 Task: Explore Airbnb accommodation in Préveza, Greece from 12th December, 2023 to 16th December, 2023 for 8 adults. Place can be private room with 8 bedrooms having 8 beds and 8 bathrooms. Property type can be hotel. Amenities needed are: wifi, TV, free parkinig on premises, gym, breakfast.
Action: Mouse moved to (402, 198)
Screenshot: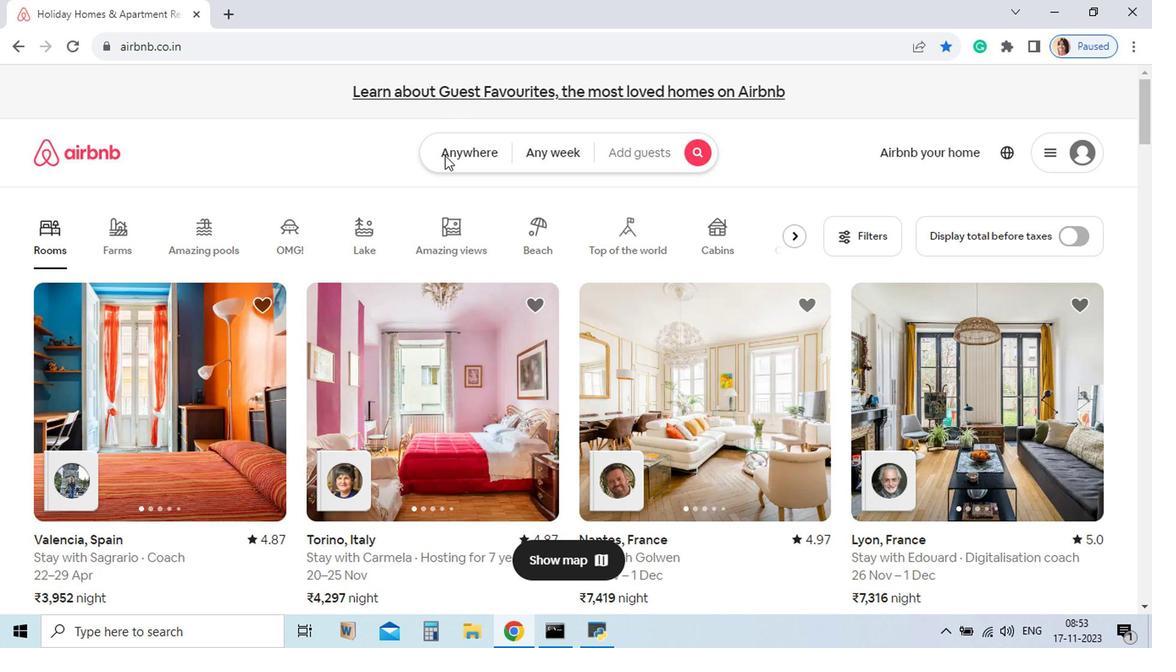 
Action: Mouse pressed left at (402, 198)
Screenshot: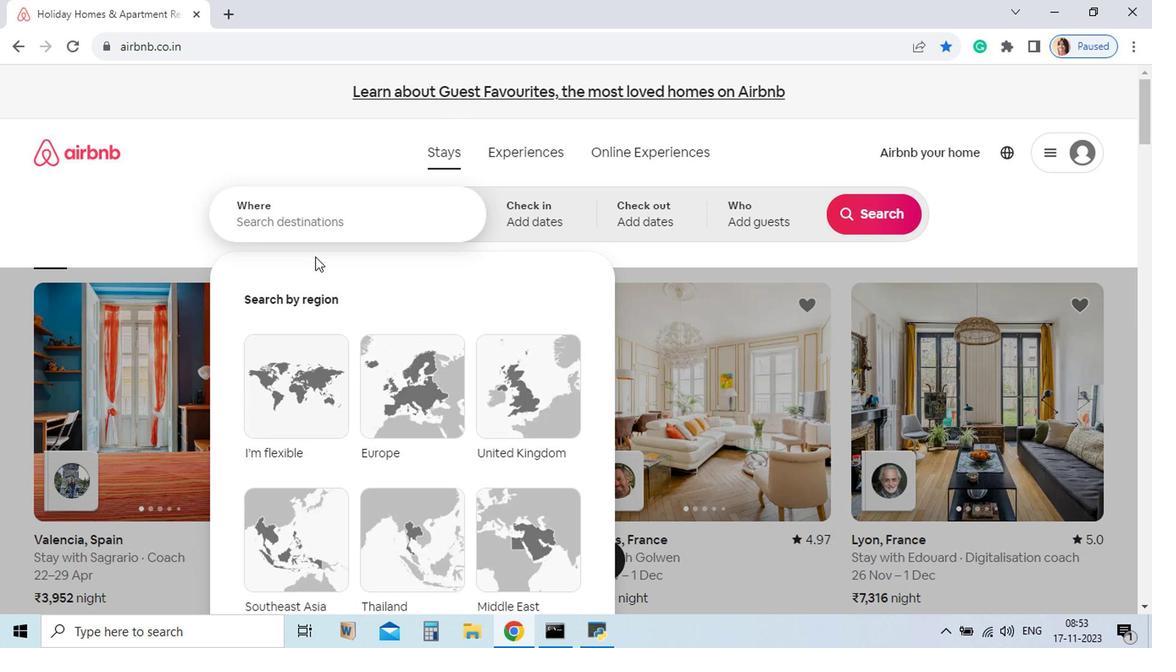
Action: Mouse moved to (273, 244)
Screenshot: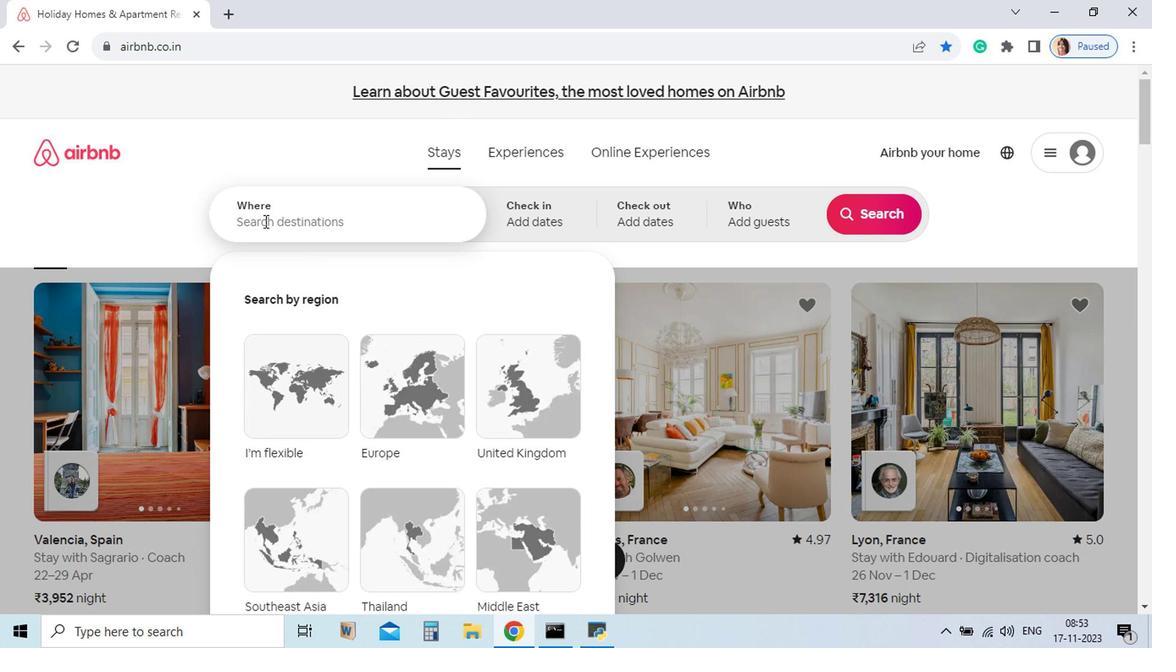 
Action: Mouse pressed left at (273, 244)
Screenshot: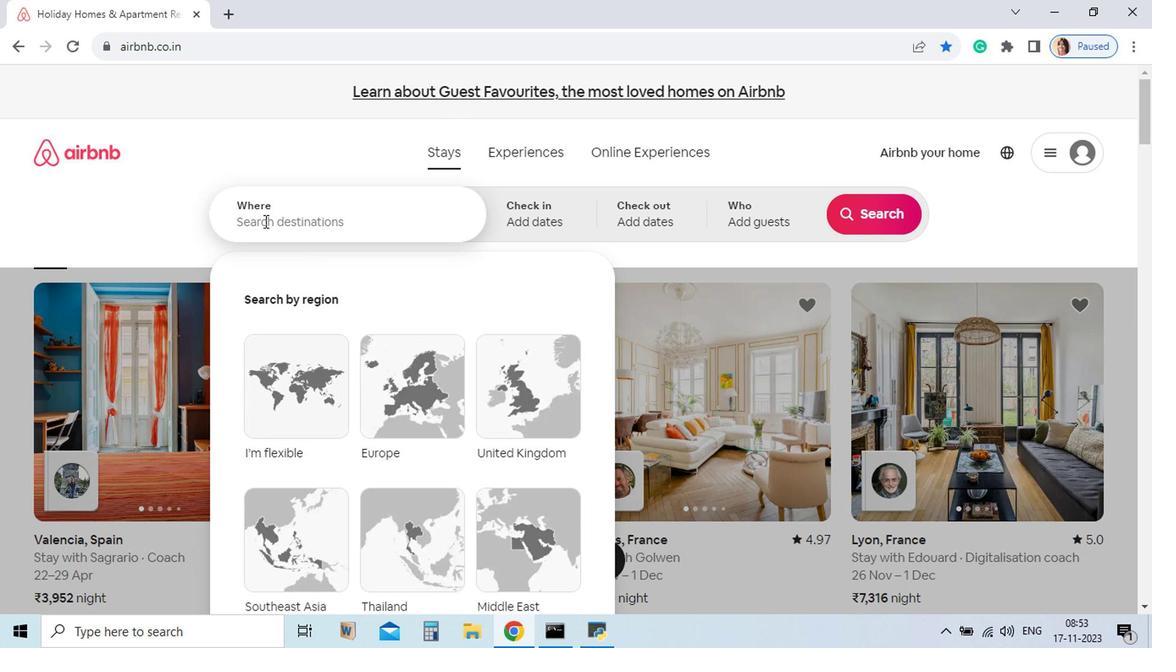 
Action: Mouse moved to (274, 244)
Screenshot: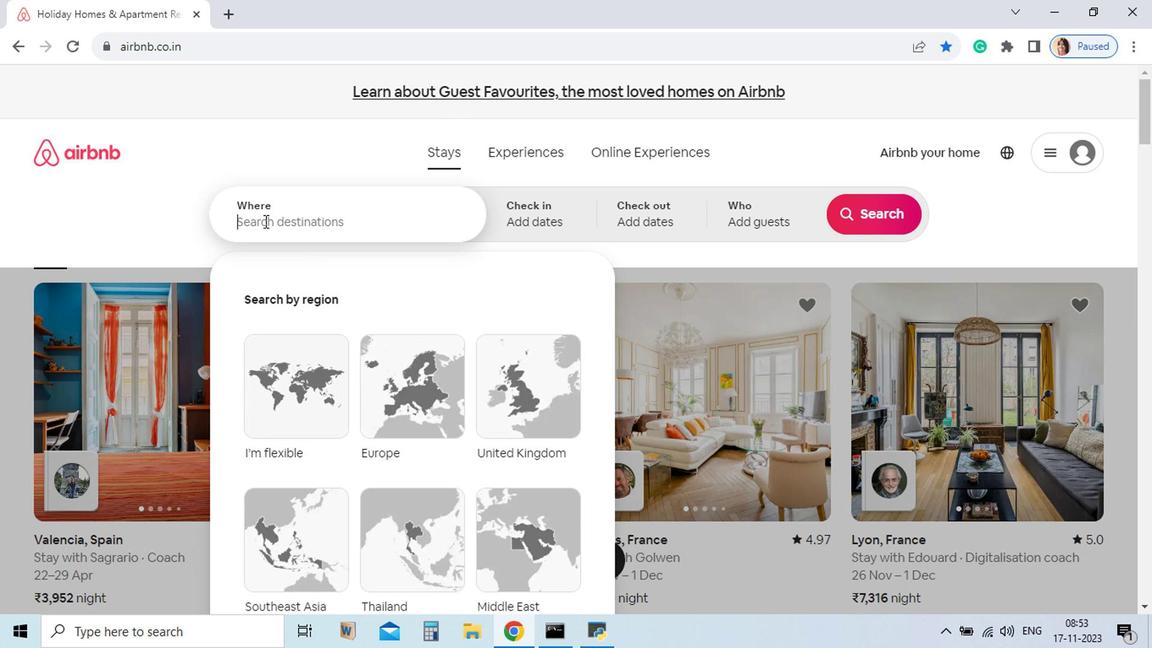 
Action: Key pressed <Key.shift_r>Preveza,<Key.space><Key.shift>Gree
Screenshot: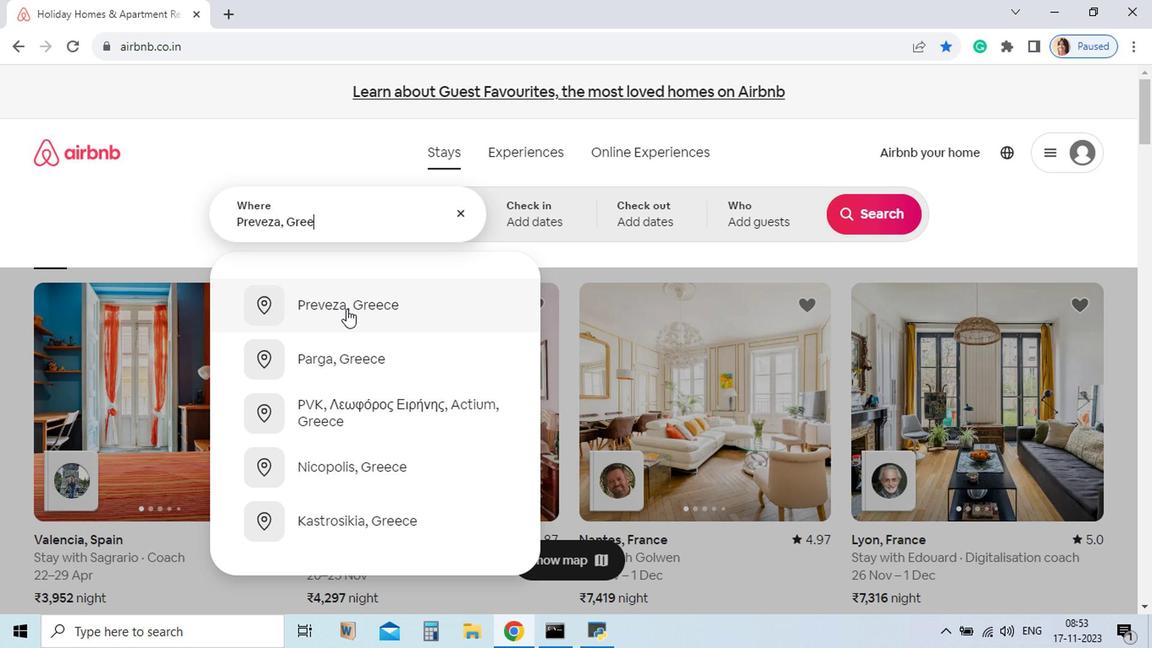 
Action: Mouse moved to (333, 307)
Screenshot: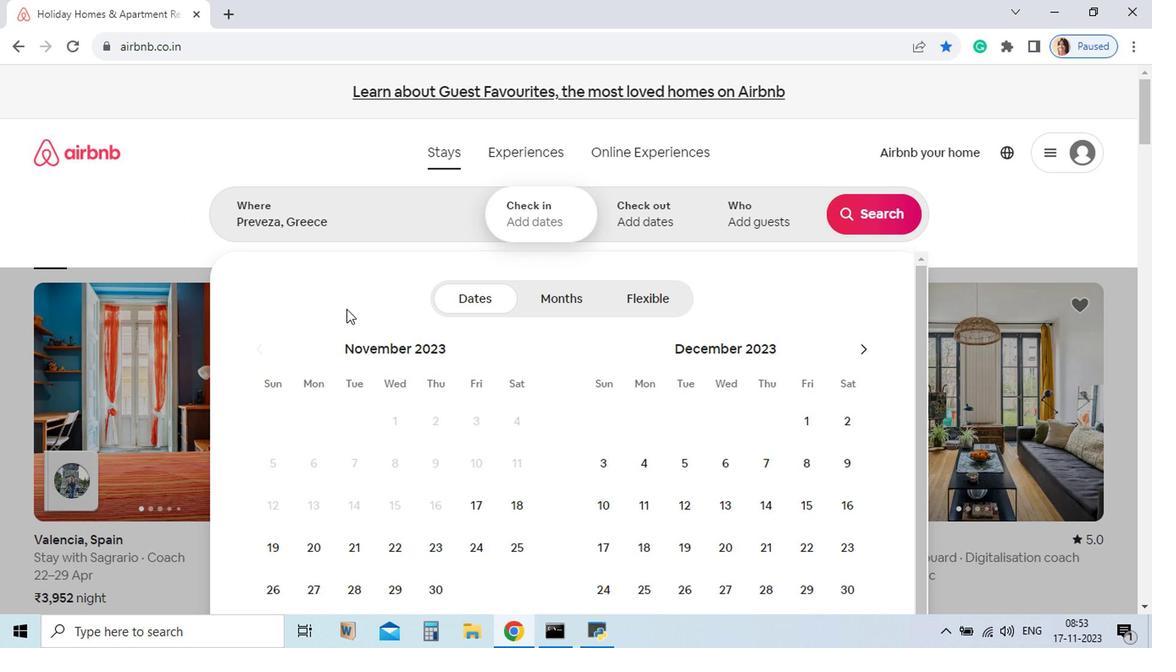 
Action: Mouse pressed left at (333, 307)
Screenshot: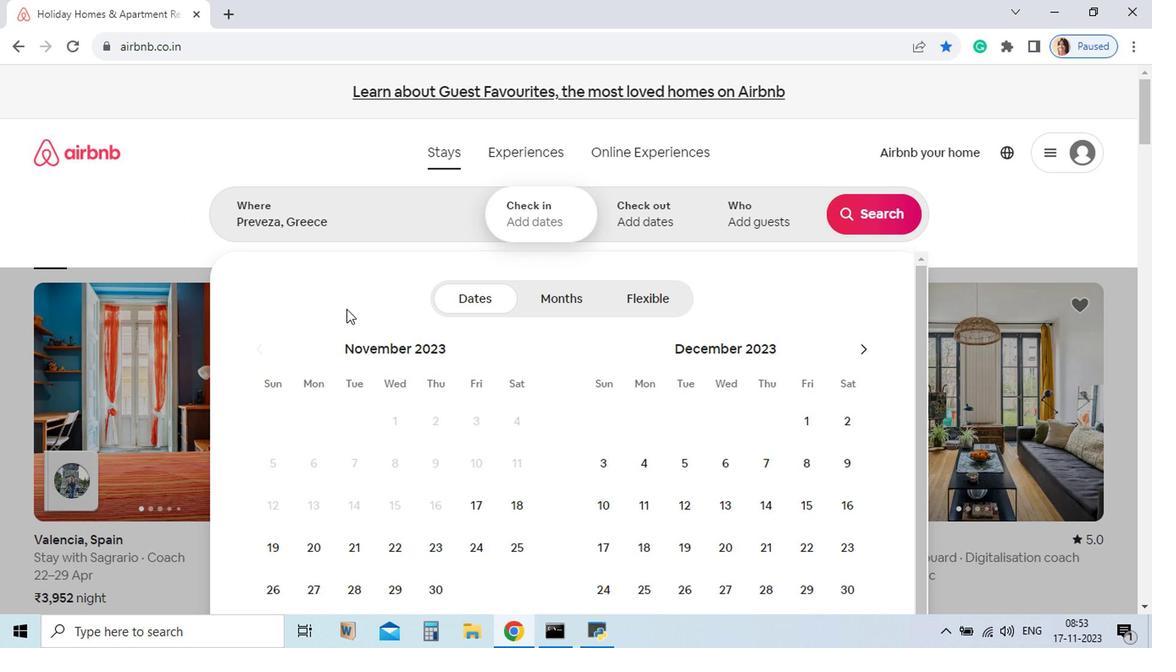 
Action: Mouse moved to (573, 447)
Screenshot: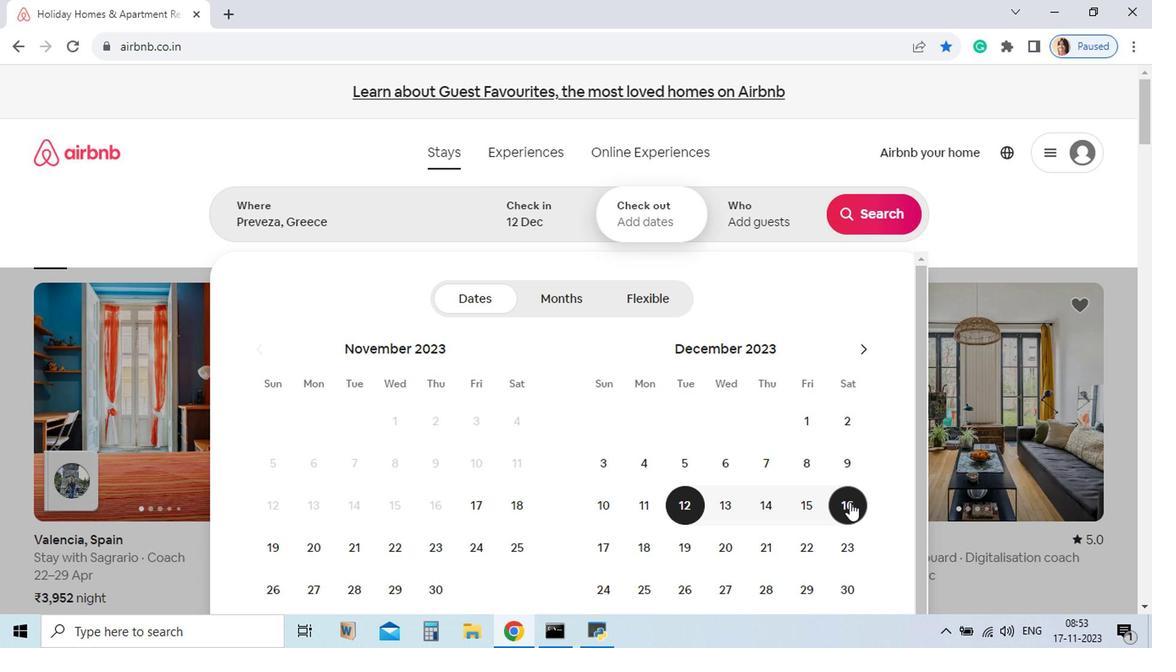 
Action: Mouse pressed left at (573, 447)
Screenshot: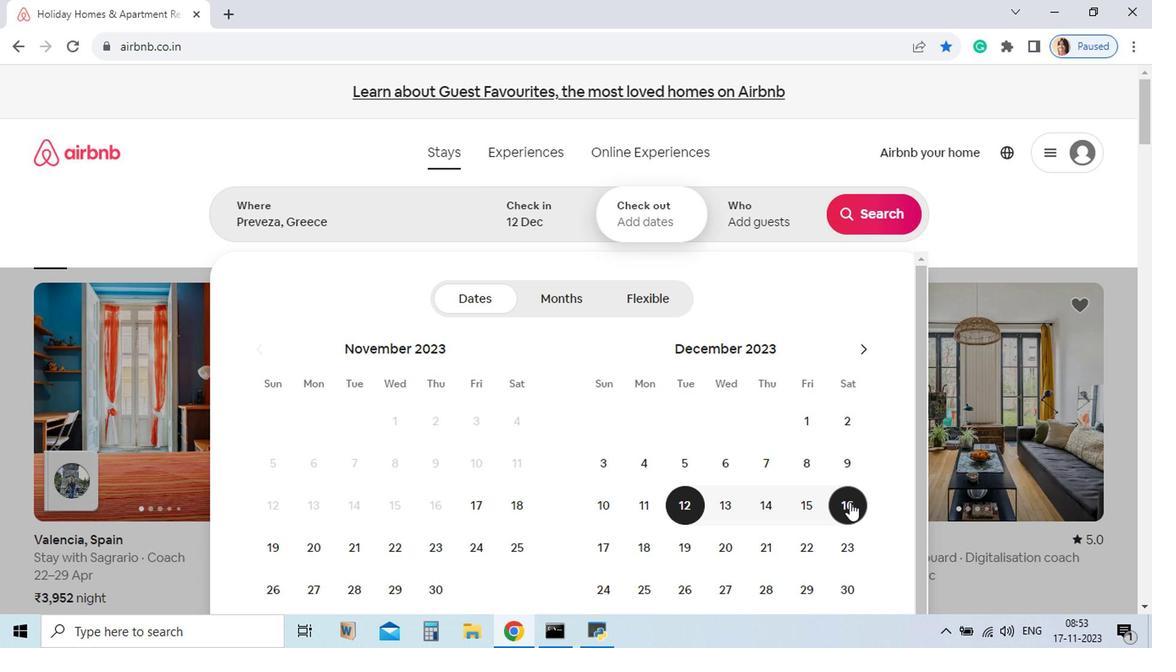 
Action: Mouse moved to (689, 444)
Screenshot: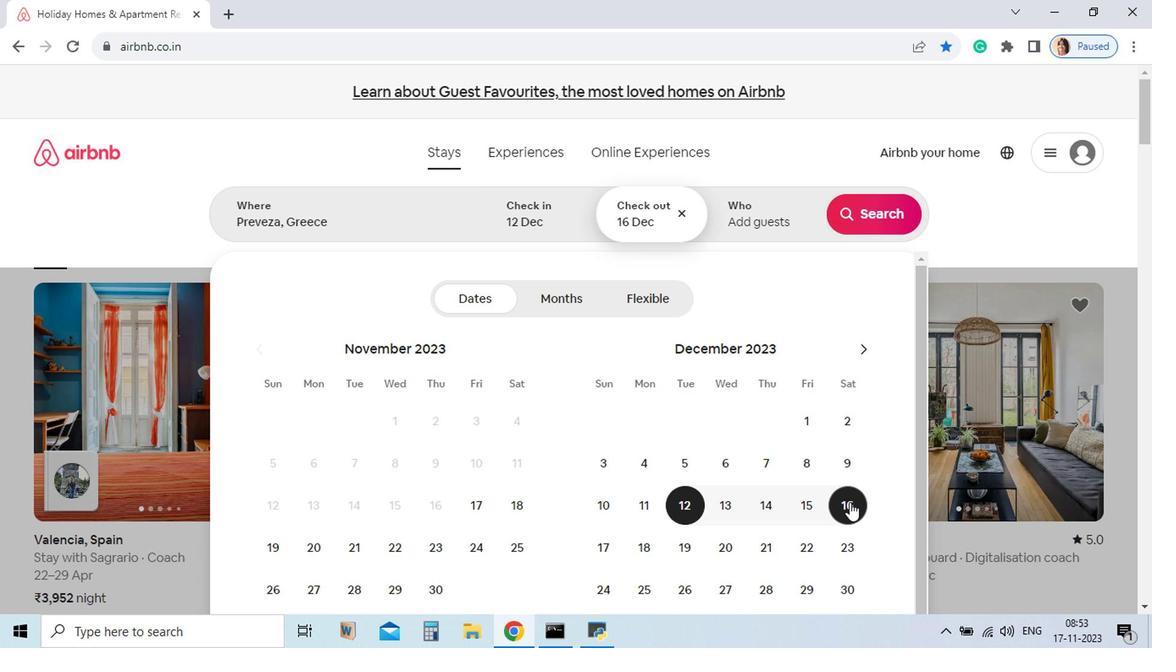 
Action: Mouse pressed left at (689, 444)
Screenshot: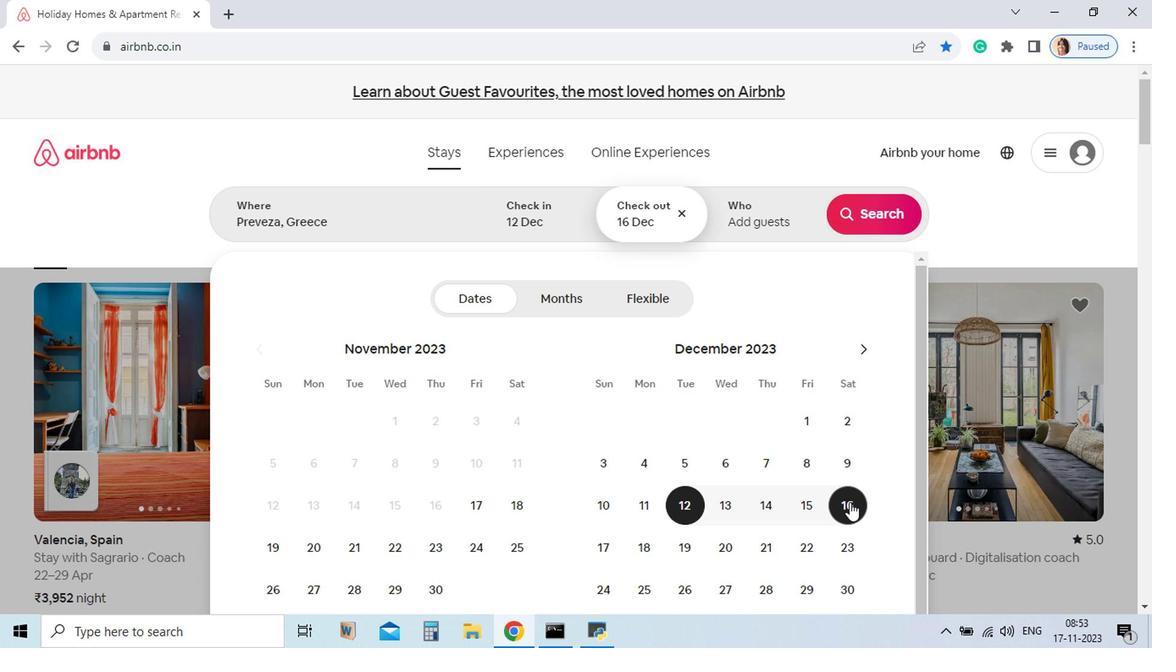 
Action: Mouse moved to (628, 245)
Screenshot: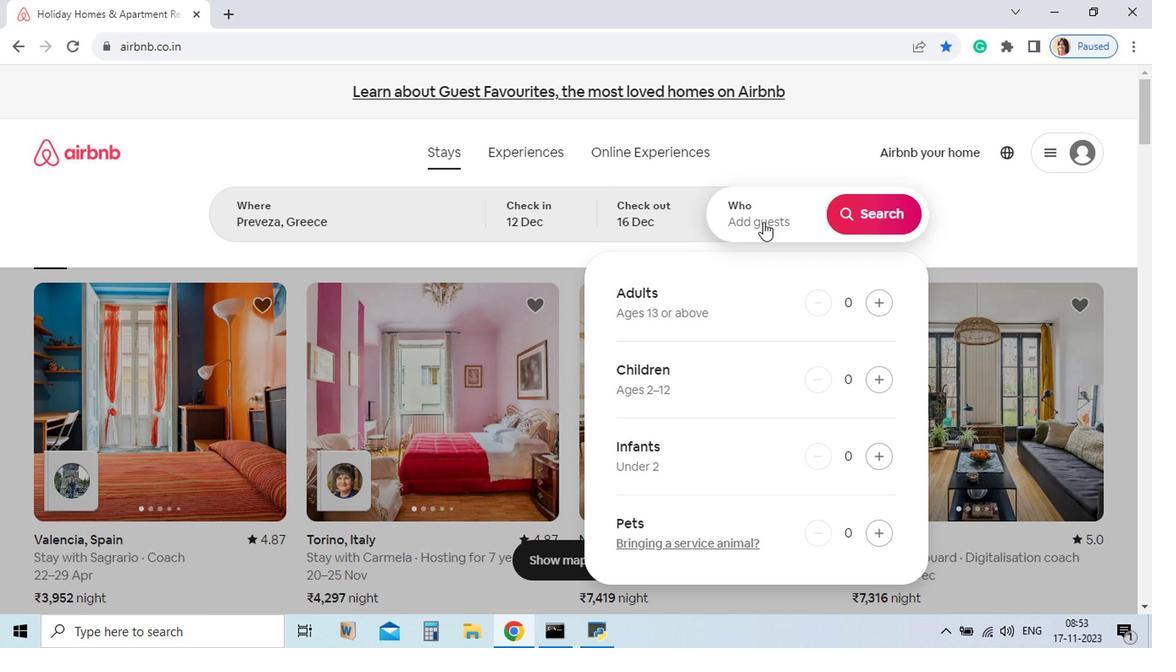 
Action: Mouse pressed left at (628, 245)
Screenshot: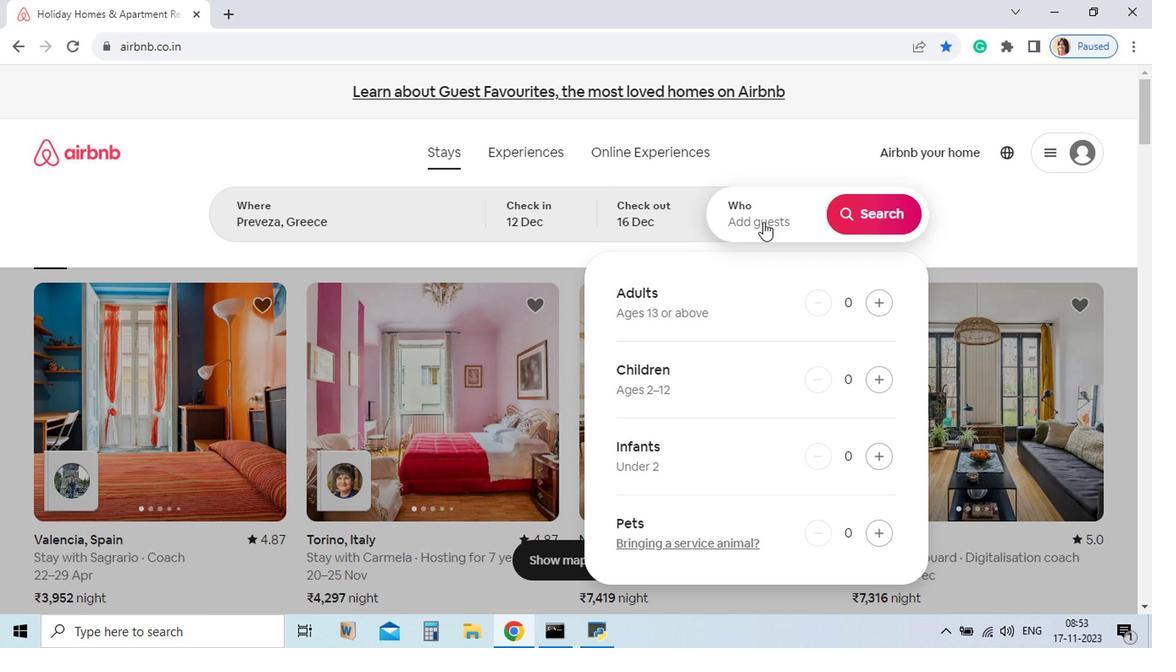 
Action: Mouse moved to (712, 301)
Screenshot: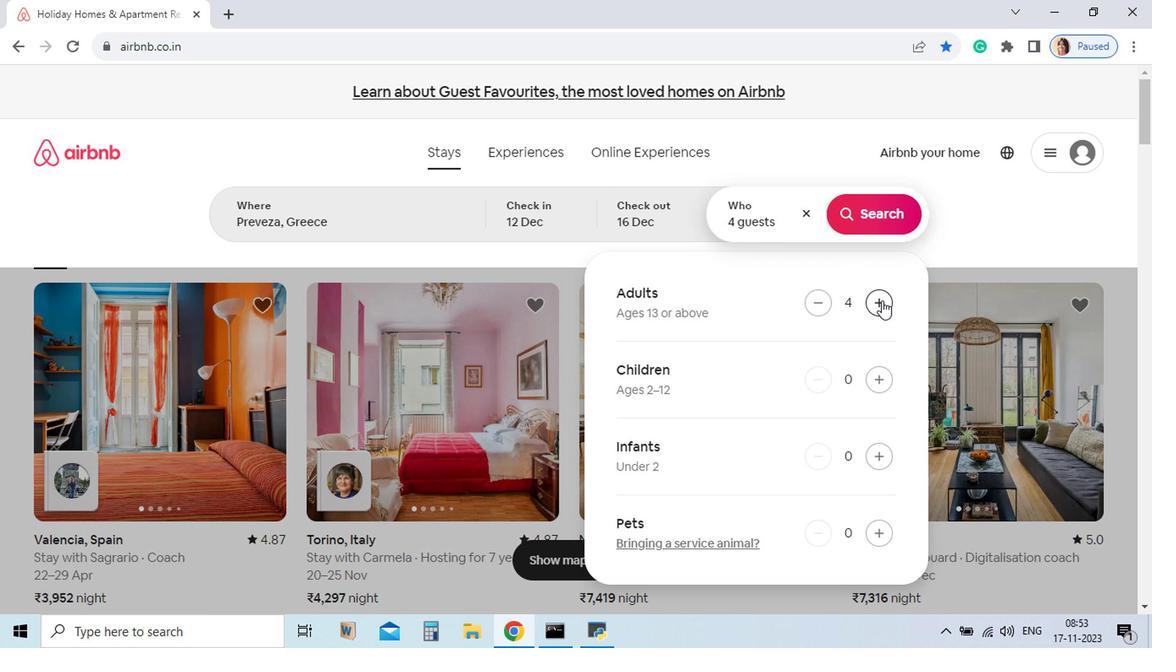 
Action: Mouse pressed left at (712, 301)
Screenshot: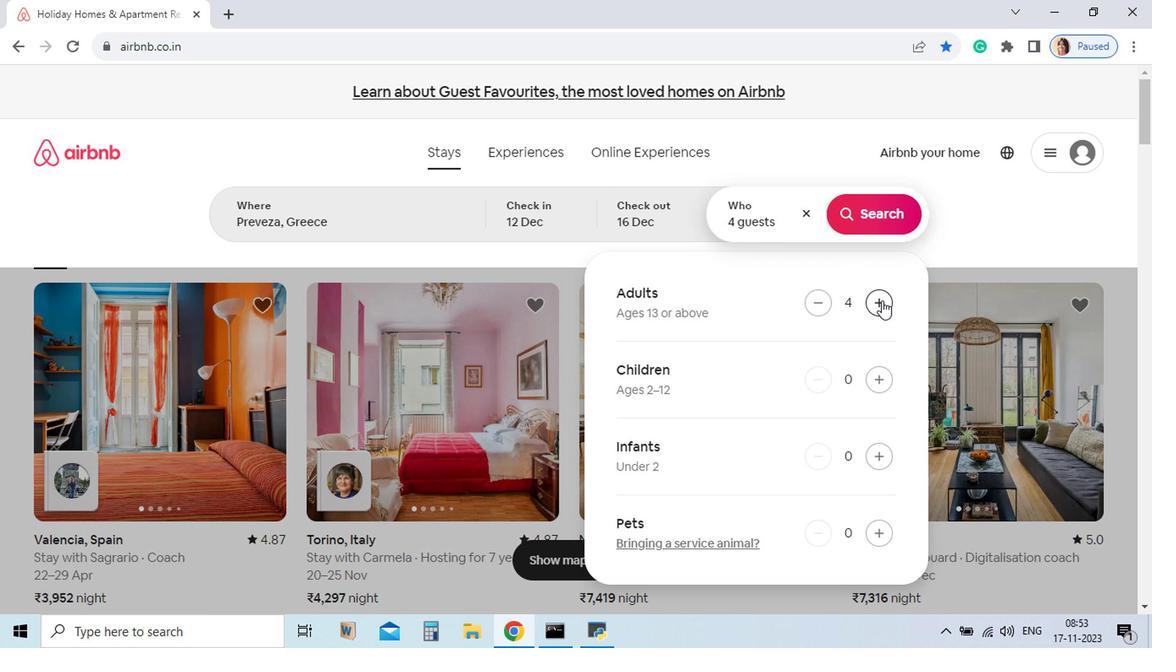
Action: Mouse pressed left at (712, 301)
Screenshot: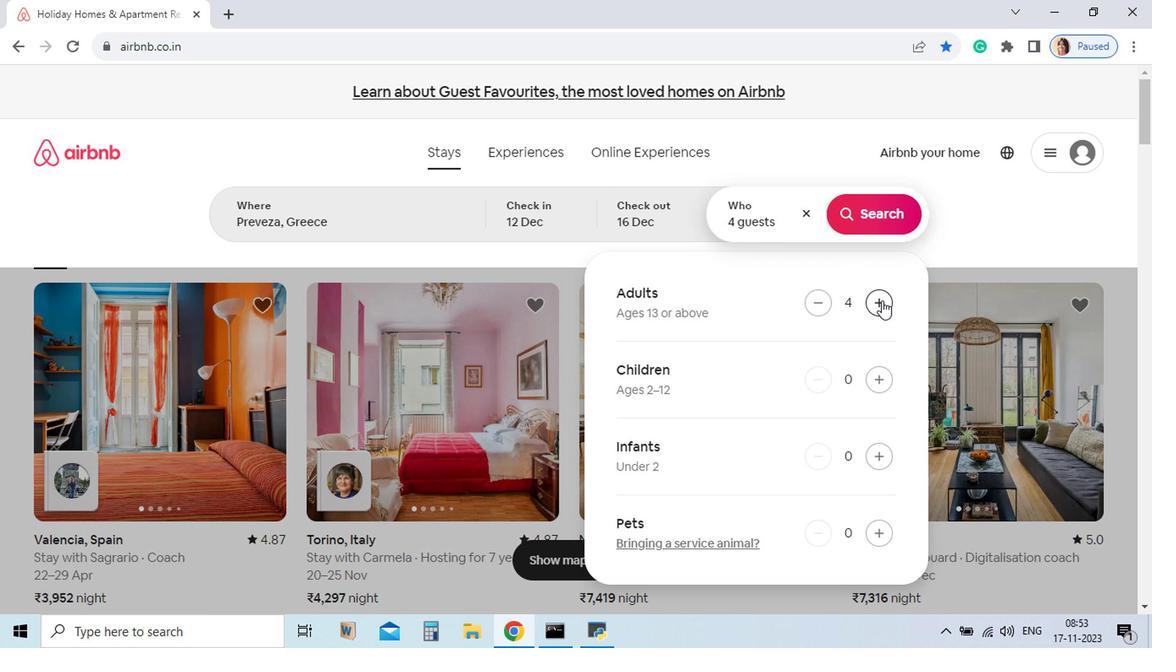 
Action: Mouse pressed left at (712, 301)
Screenshot: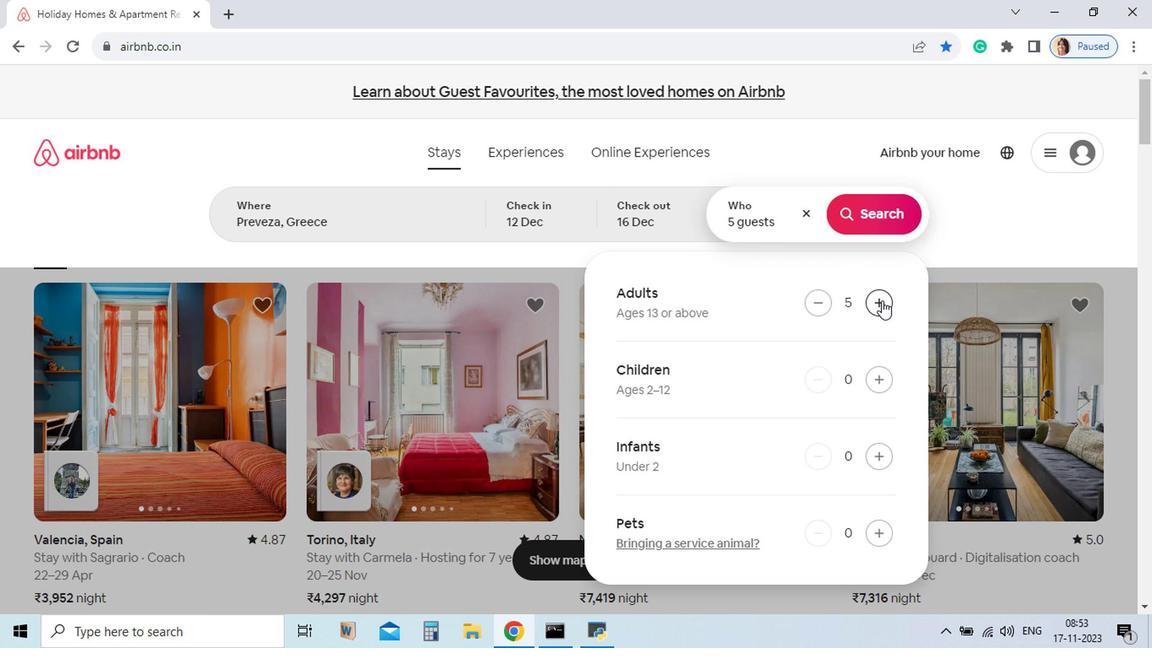 
Action: Mouse pressed left at (712, 301)
Screenshot: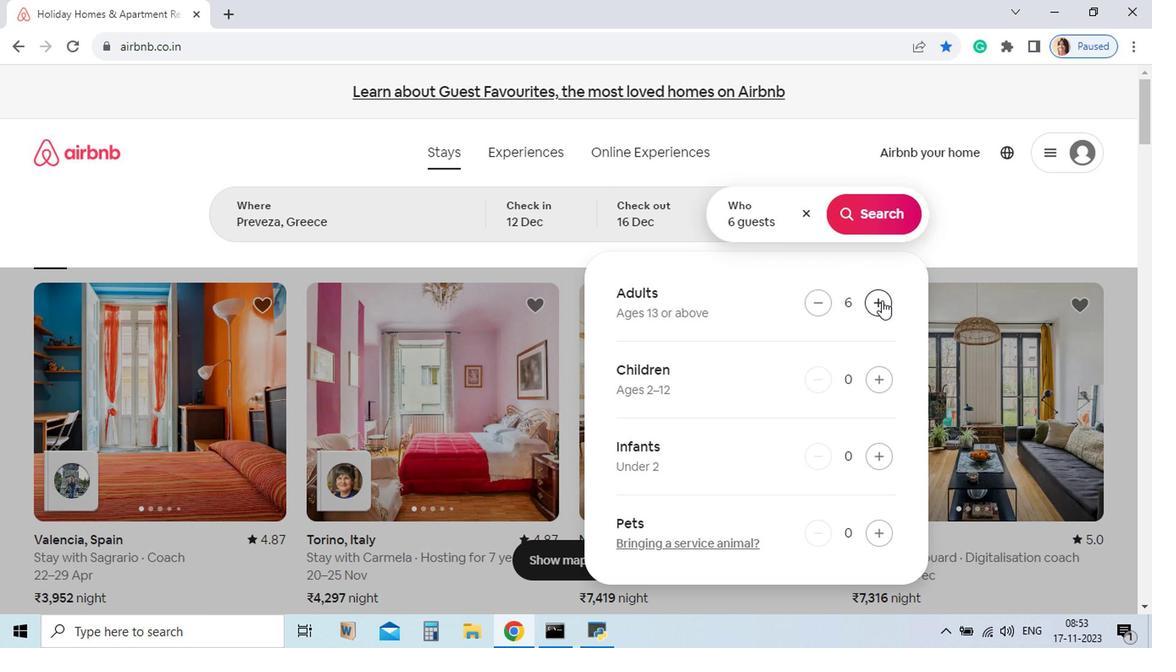 
Action: Mouse pressed left at (712, 301)
Screenshot: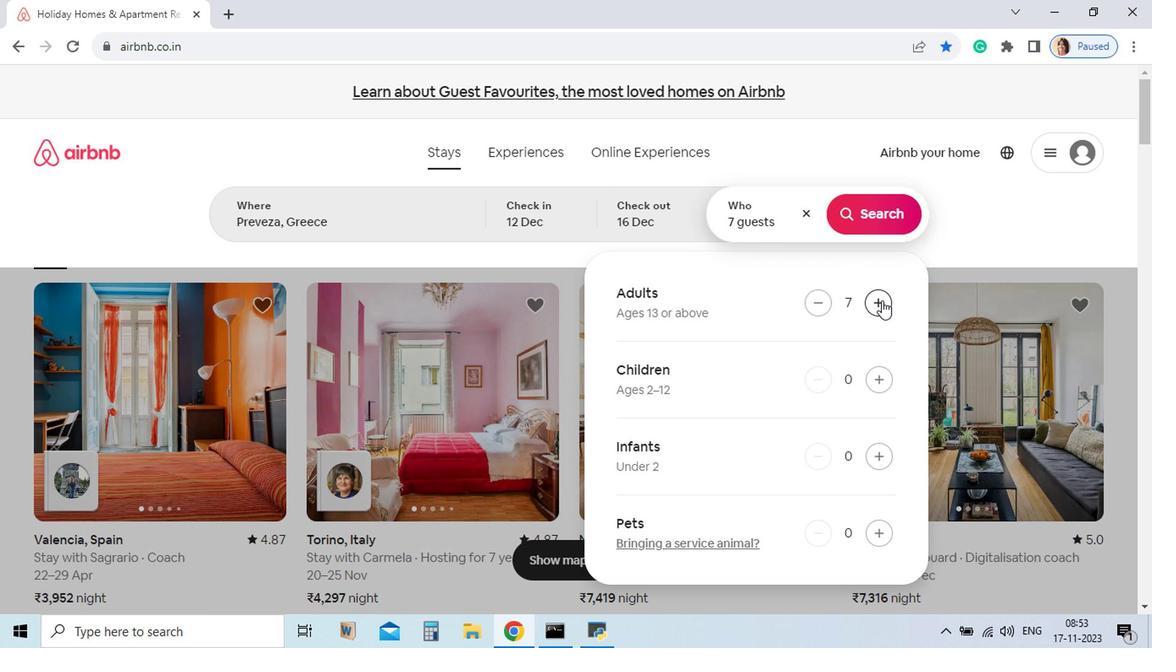 
Action: Mouse pressed left at (712, 301)
Screenshot: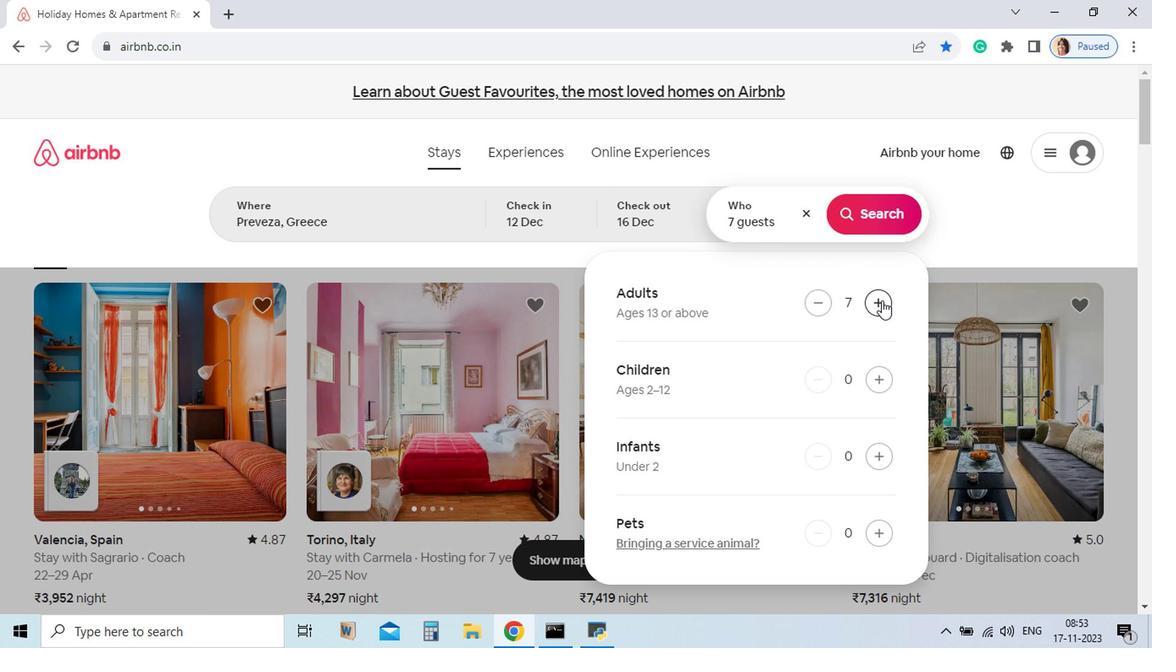 
Action: Mouse pressed left at (712, 301)
Screenshot: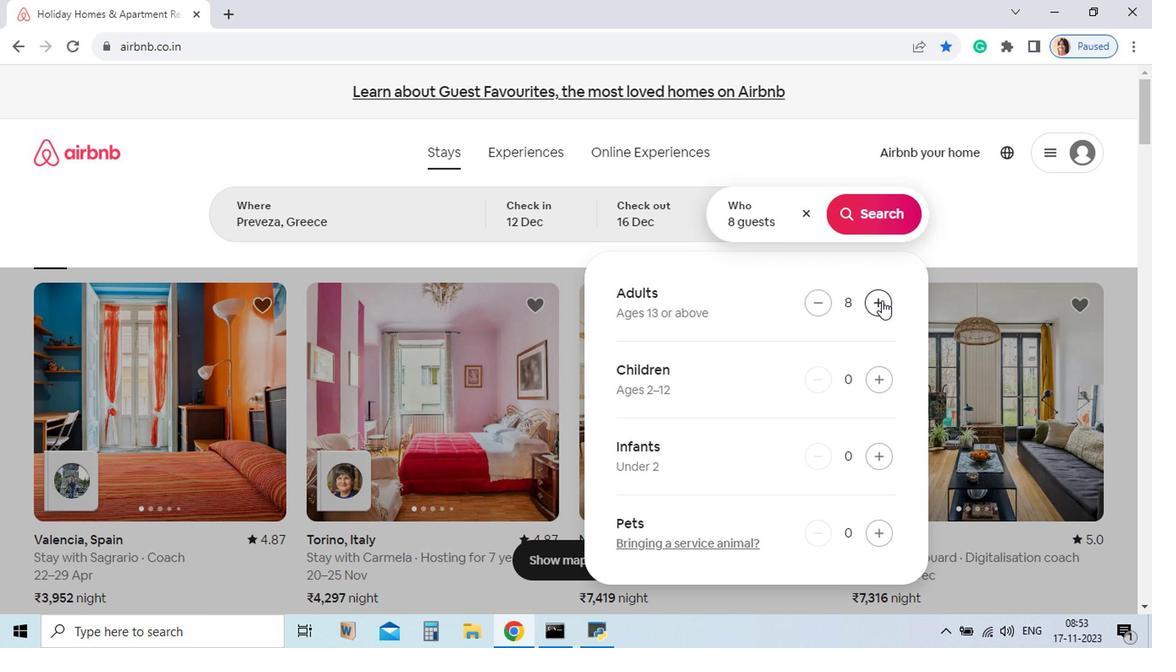 
Action: Mouse pressed left at (712, 301)
Screenshot: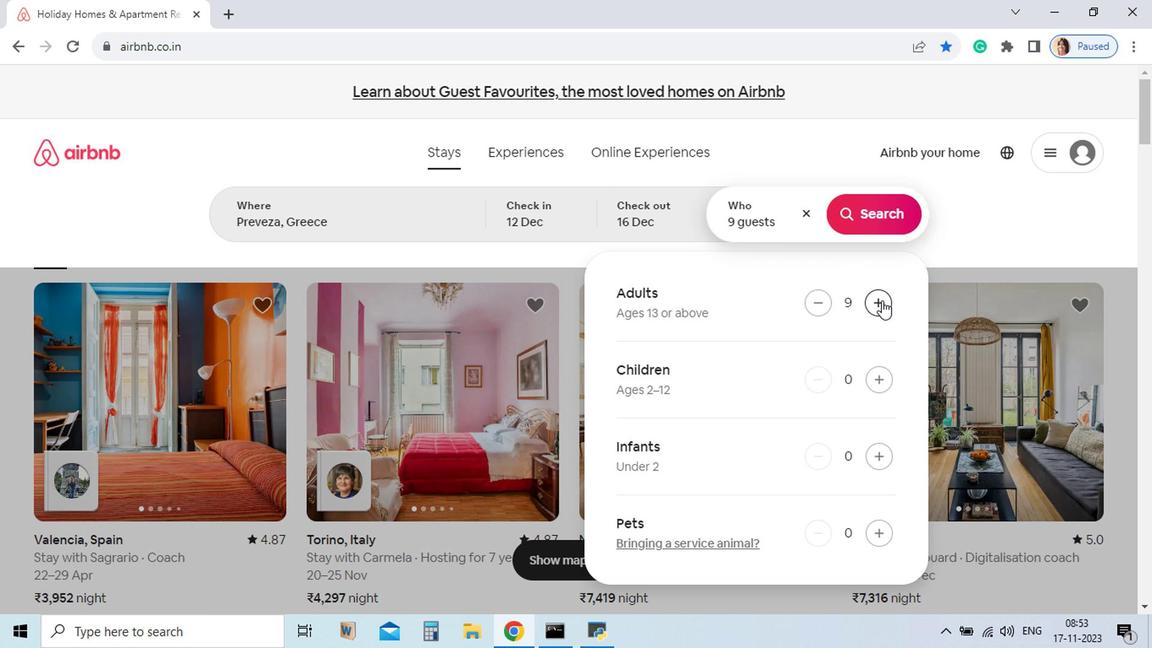 
Action: Mouse pressed left at (712, 301)
Screenshot: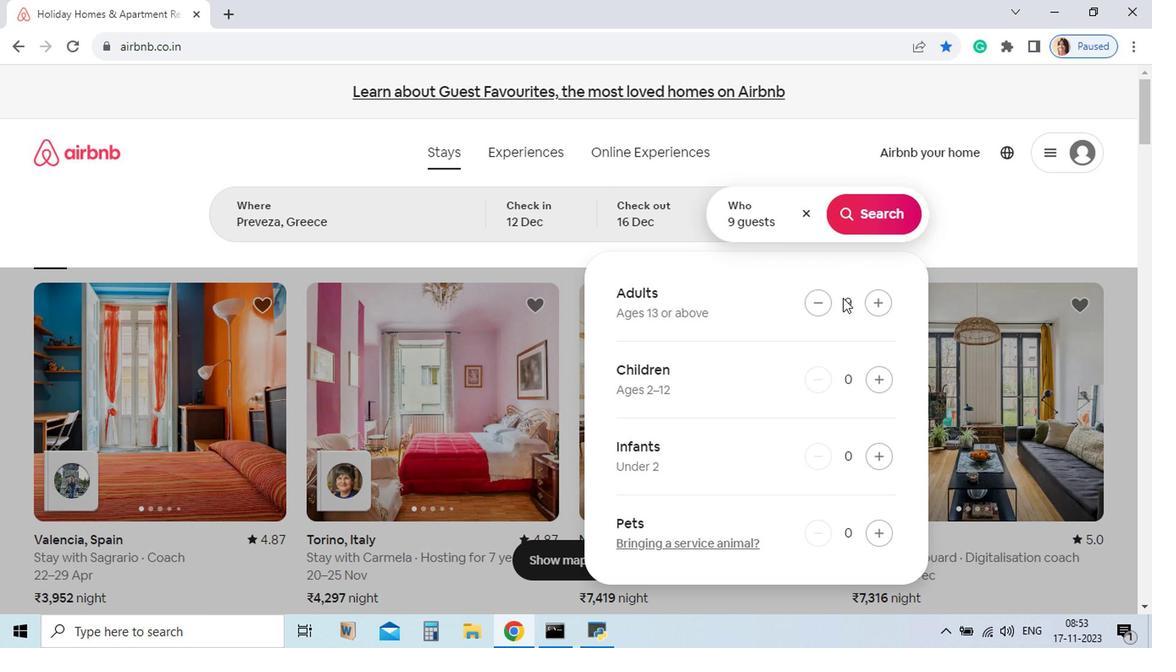 
Action: Mouse moved to (670, 299)
Screenshot: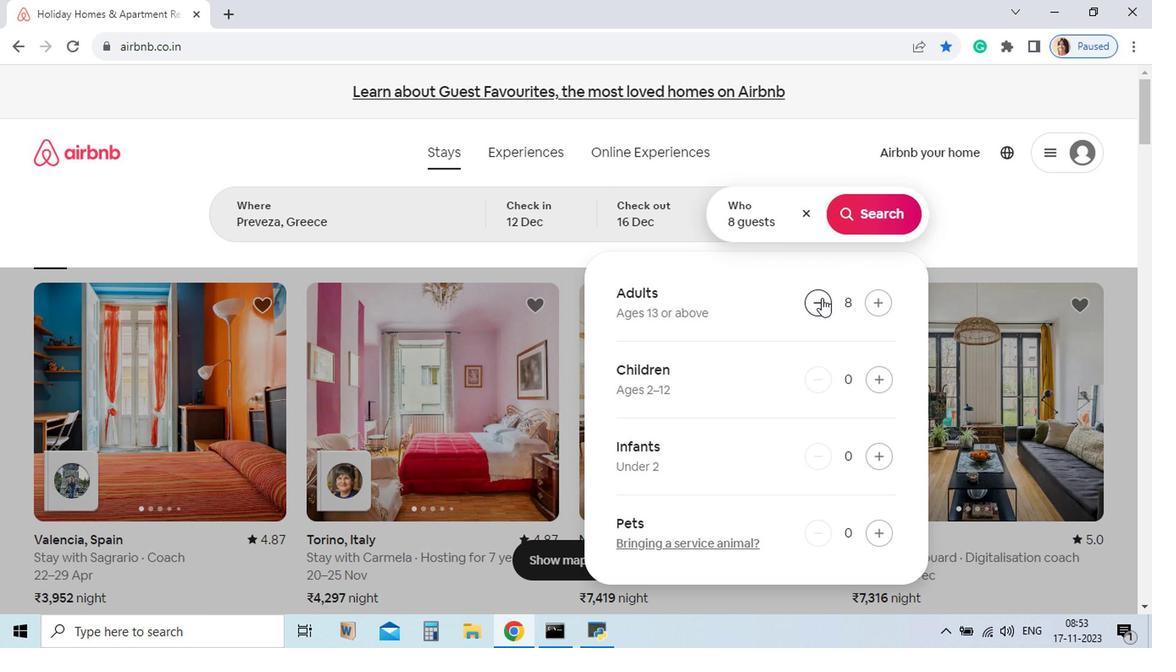 
Action: Mouse pressed left at (670, 299)
Screenshot: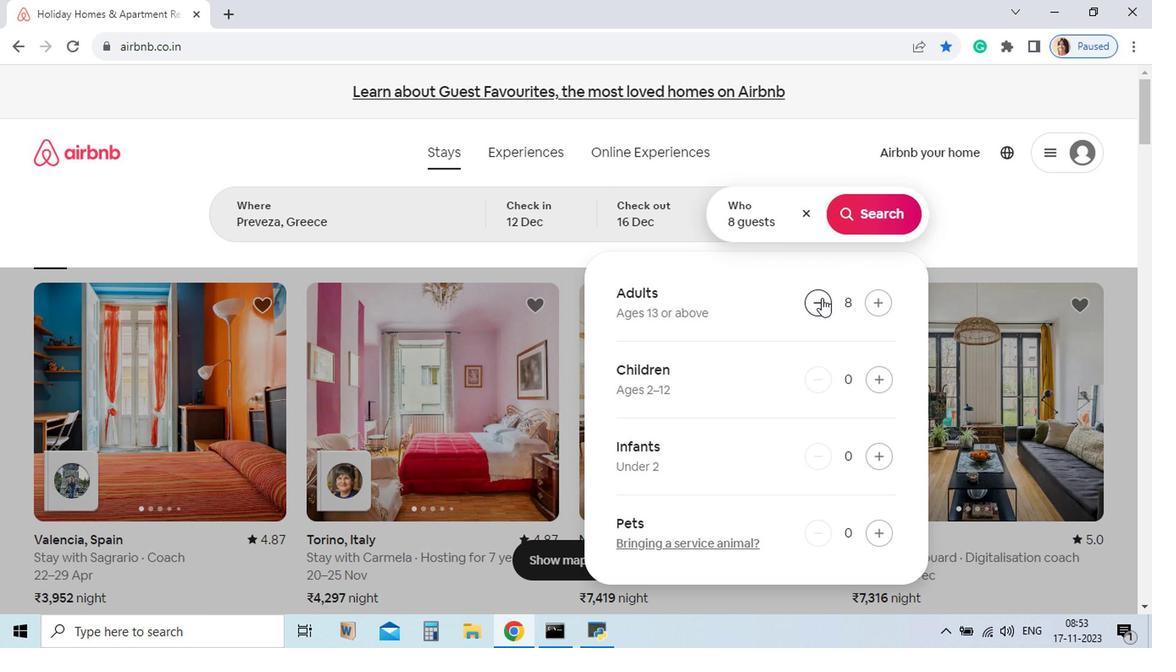 
Action: Mouse moved to (711, 231)
Screenshot: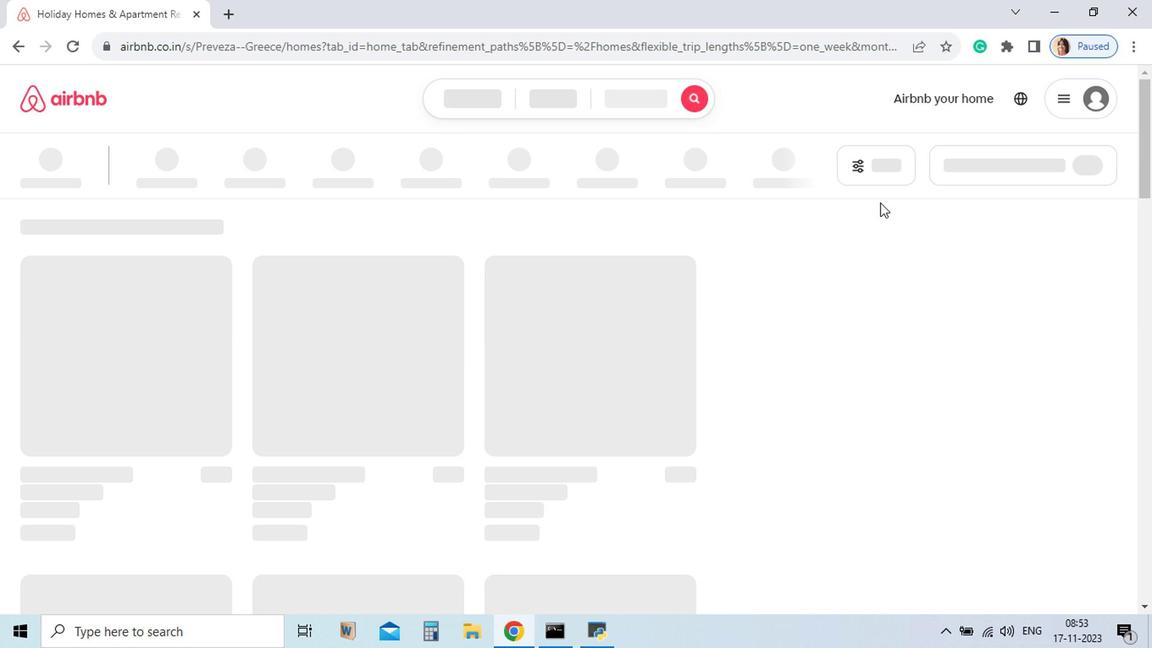 
Action: Mouse pressed left at (711, 231)
Screenshot: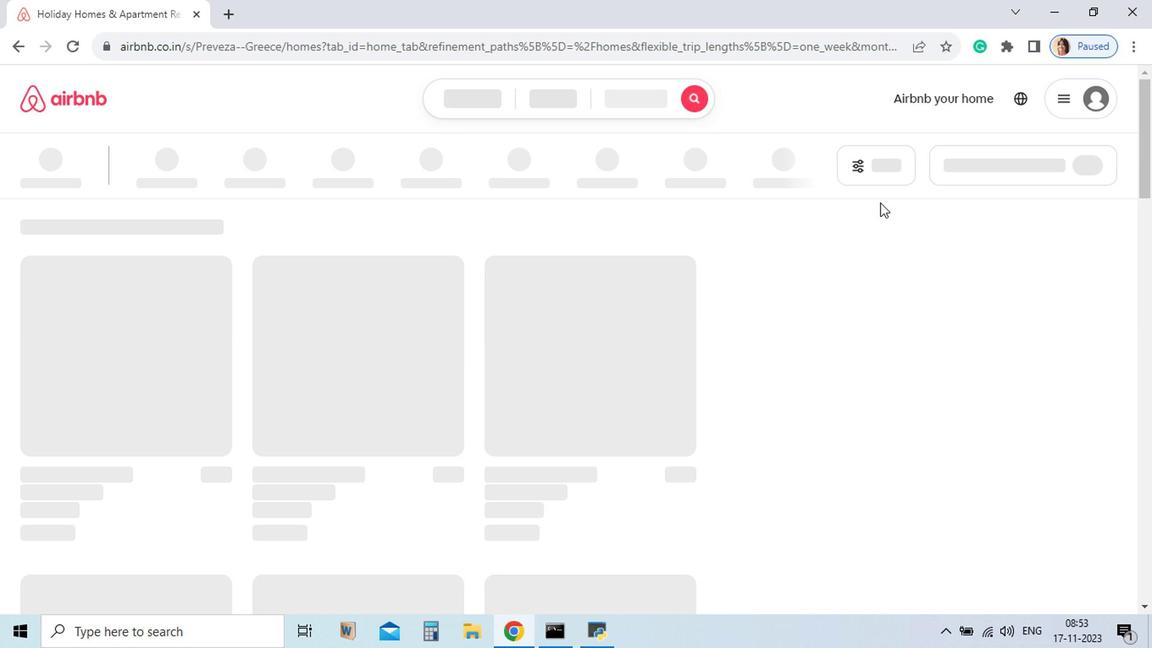 
Action: Mouse moved to (714, 205)
Screenshot: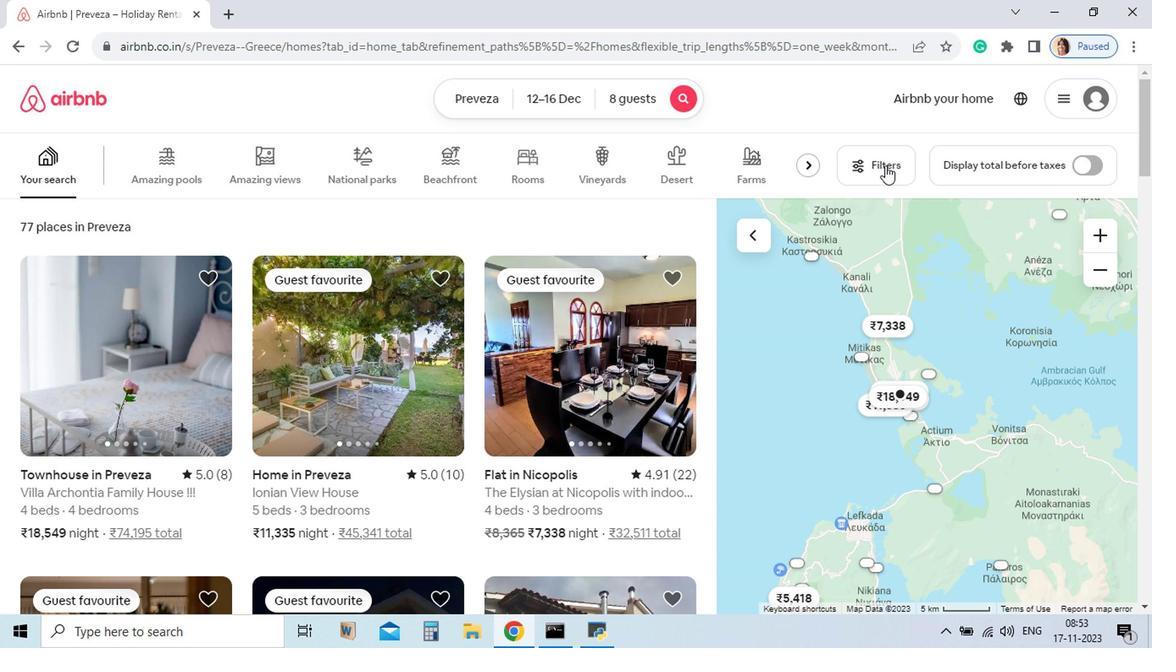 
Action: Mouse pressed left at (714, 205)
Screenshot: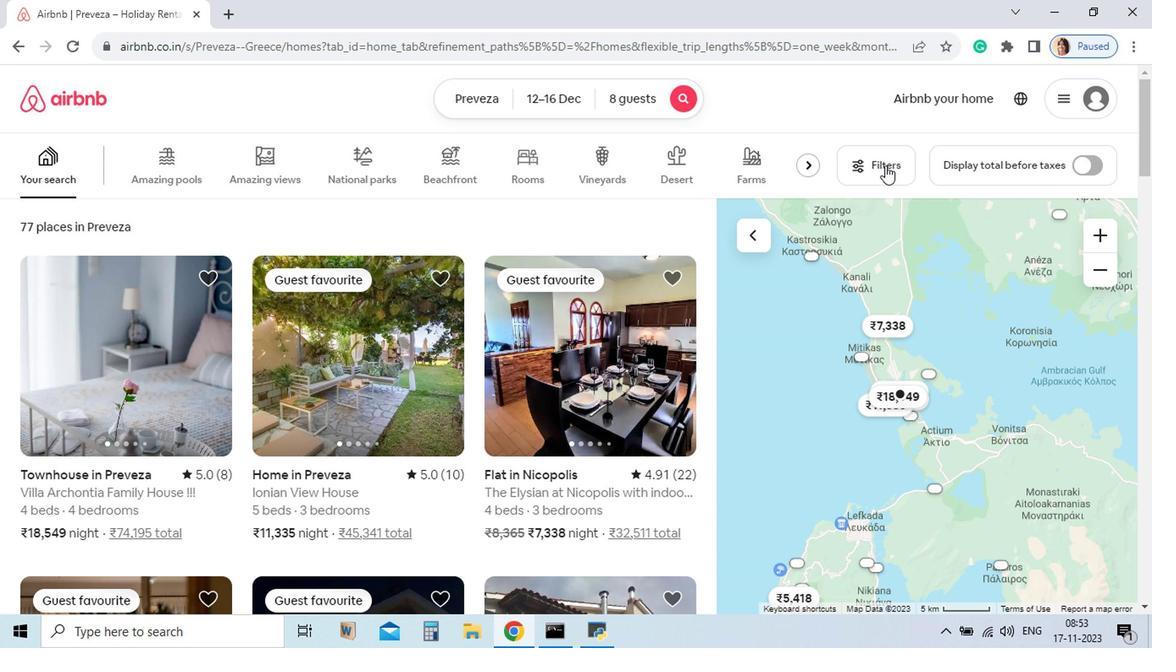 
Action: Mouse moved to (724, 227)
Screenshot: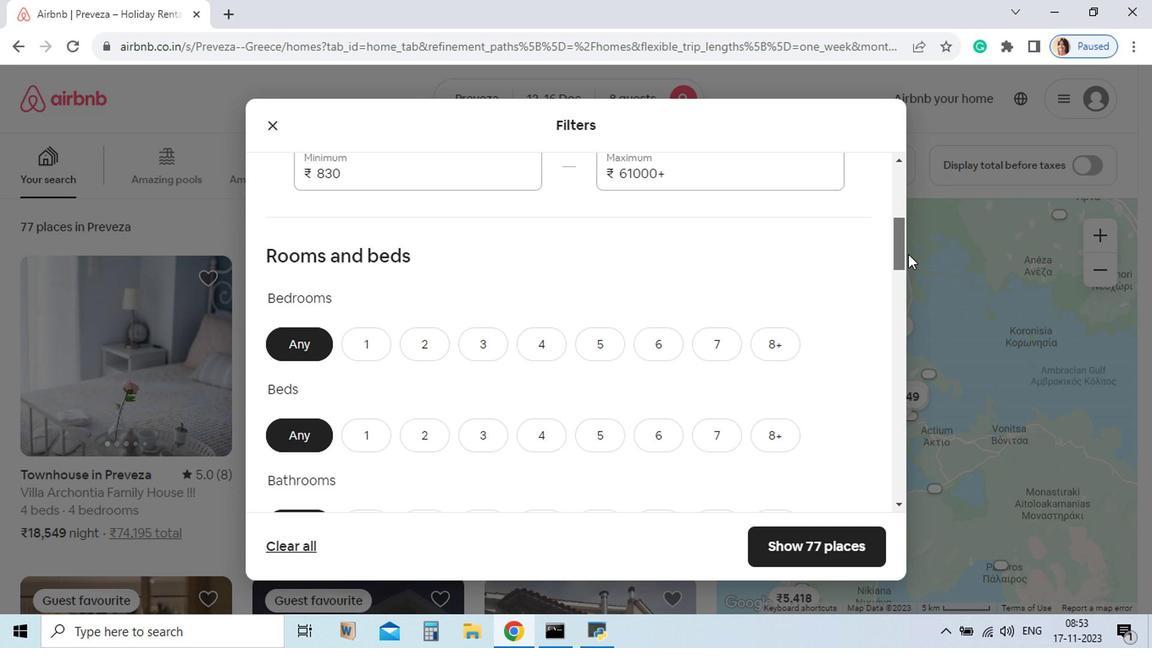 
Action: Mouse pressed left at (724, 227)
Screenshot: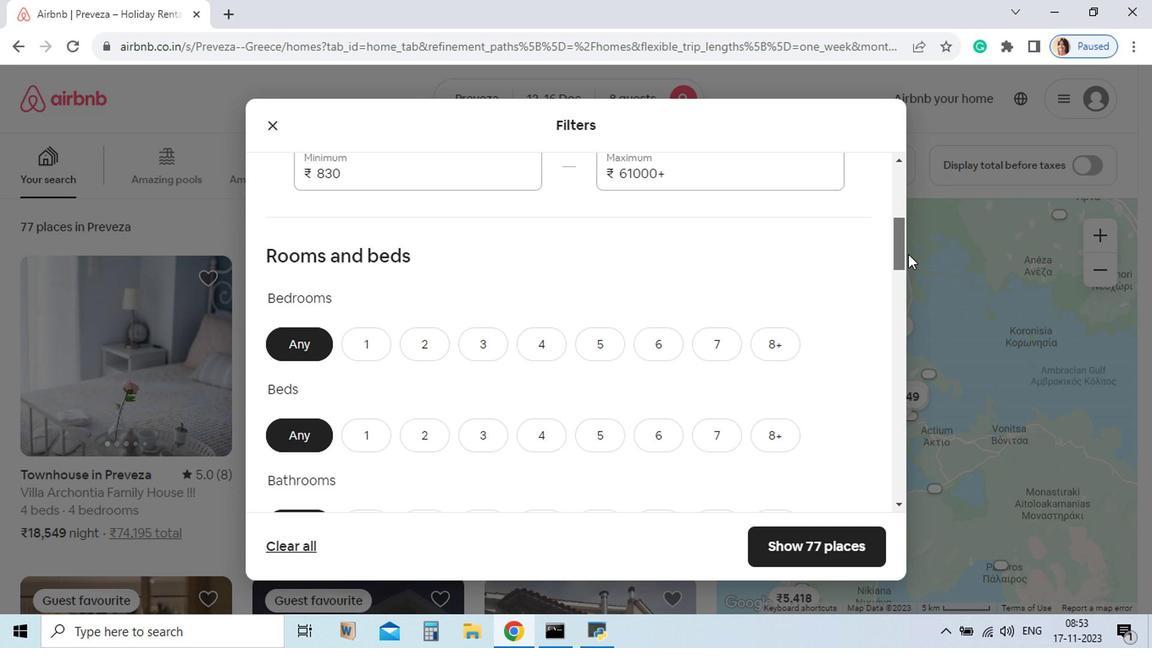 
Action: Mouse moved to (722, 245)
Screenshot: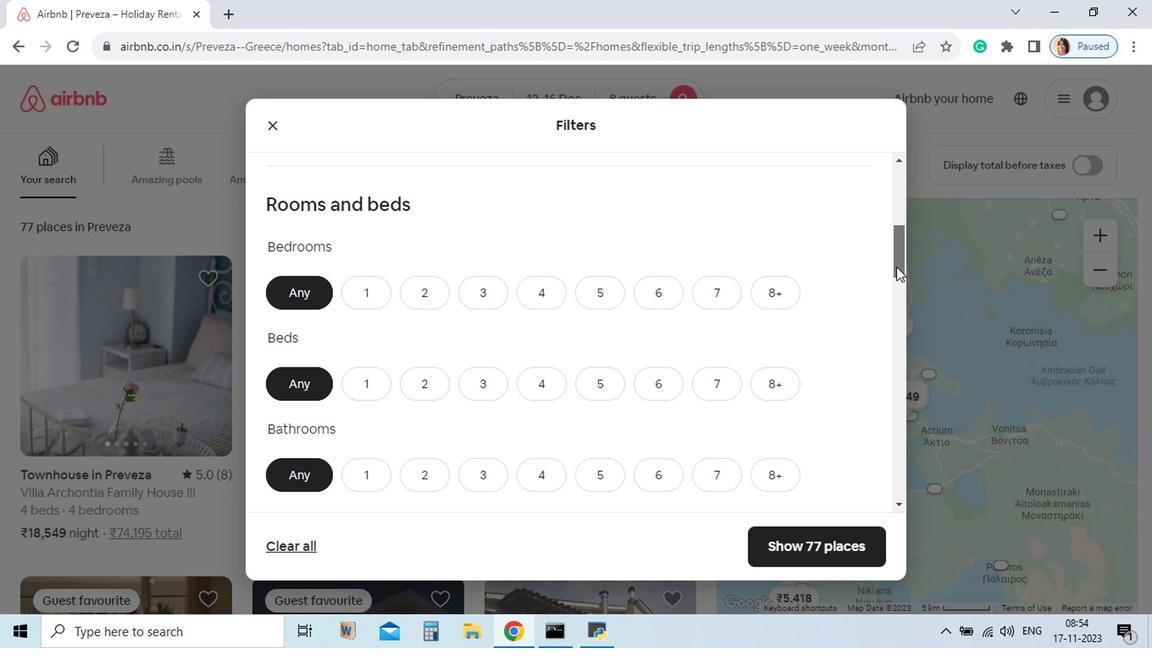 
Action: Mouse pressed left at (722, 245)
Screenshot: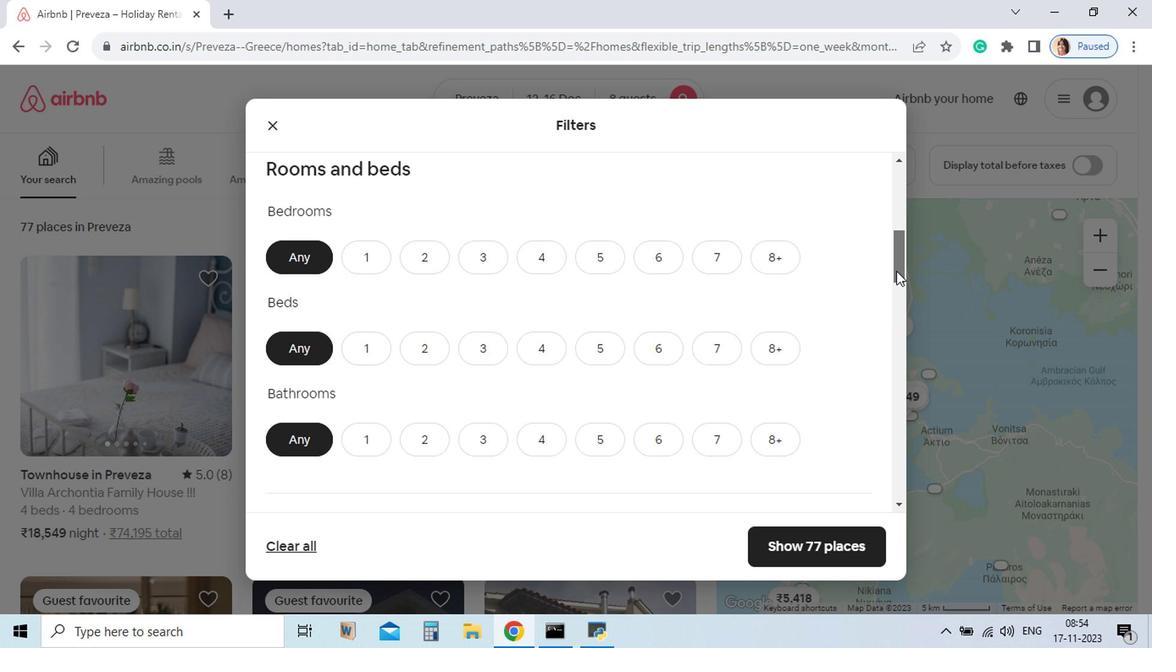 
Action: Mouse moved to (631, 268)
Screenshot: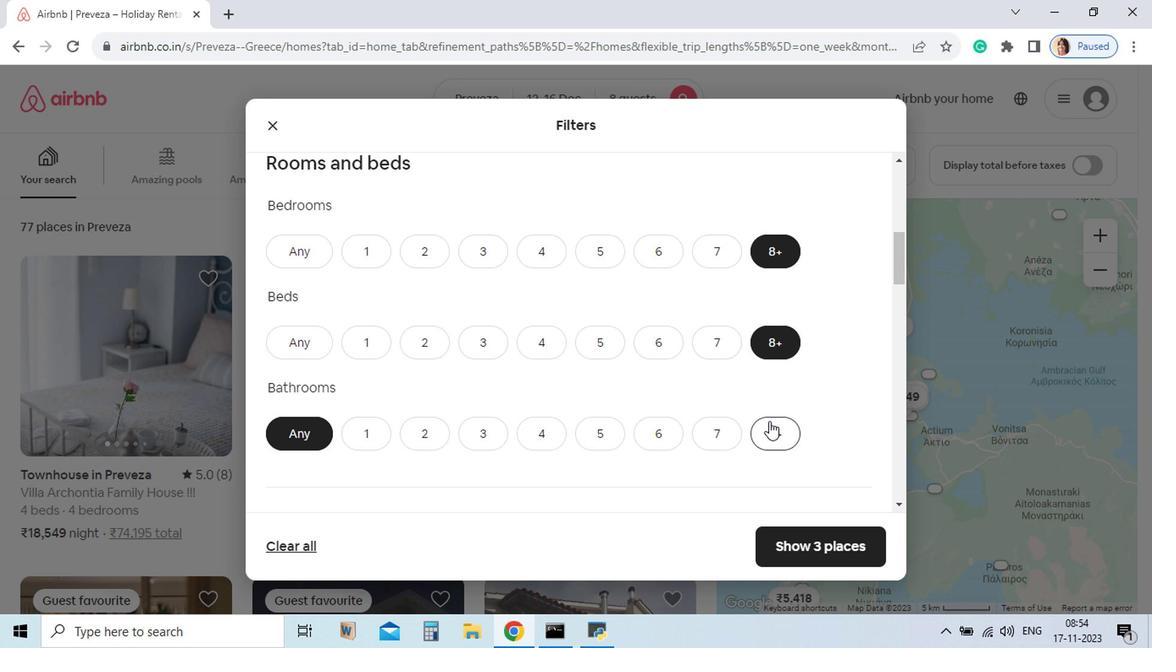 
Action: Mouse pressed left at (631, 268)
Screenshot: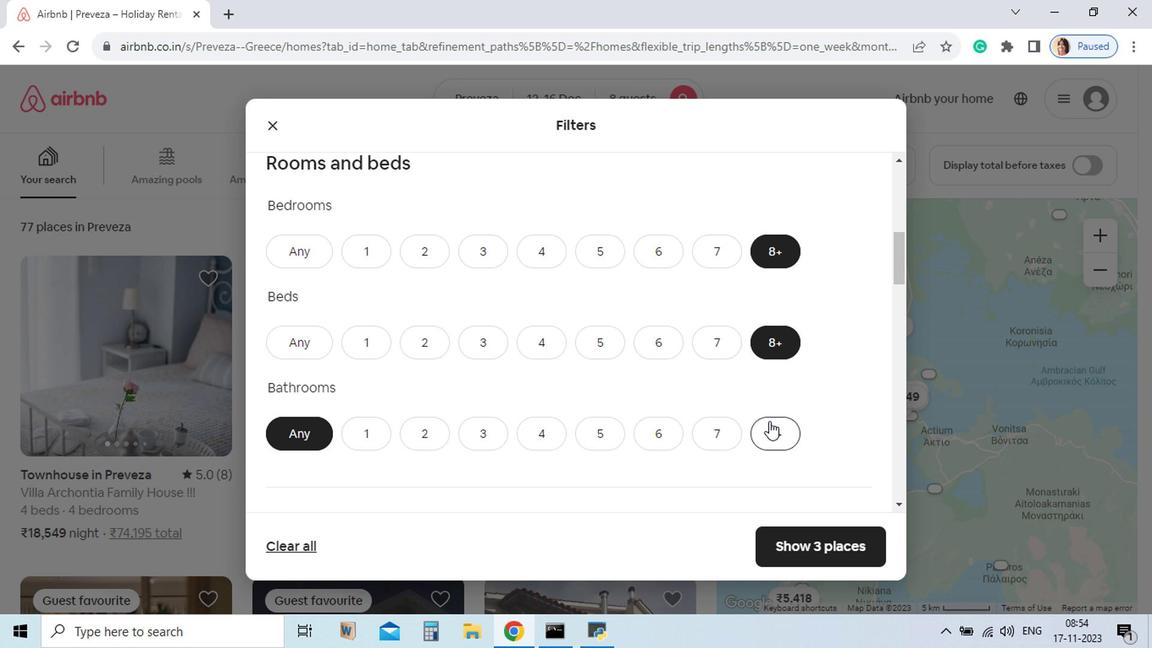 
Action: Mouse moved to (639, 333)
Screenshot: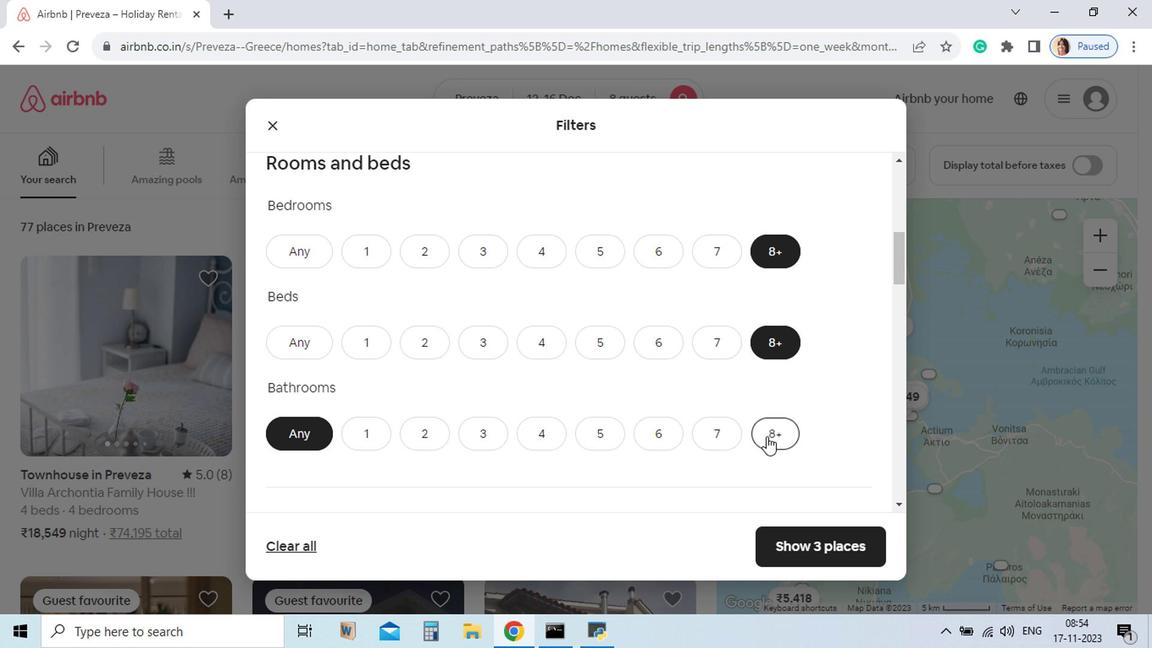 
Action: Mouse pressed left at (639, 333)
Screenshot: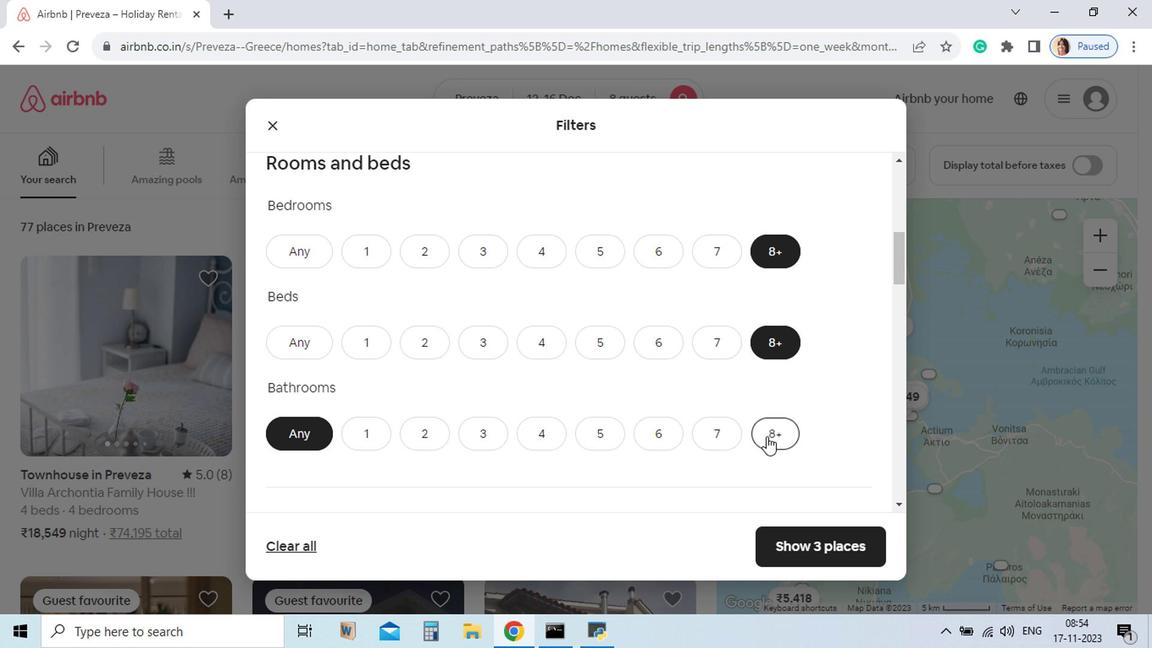 
Action: Mouse moved to (630, 397)
Screenshot: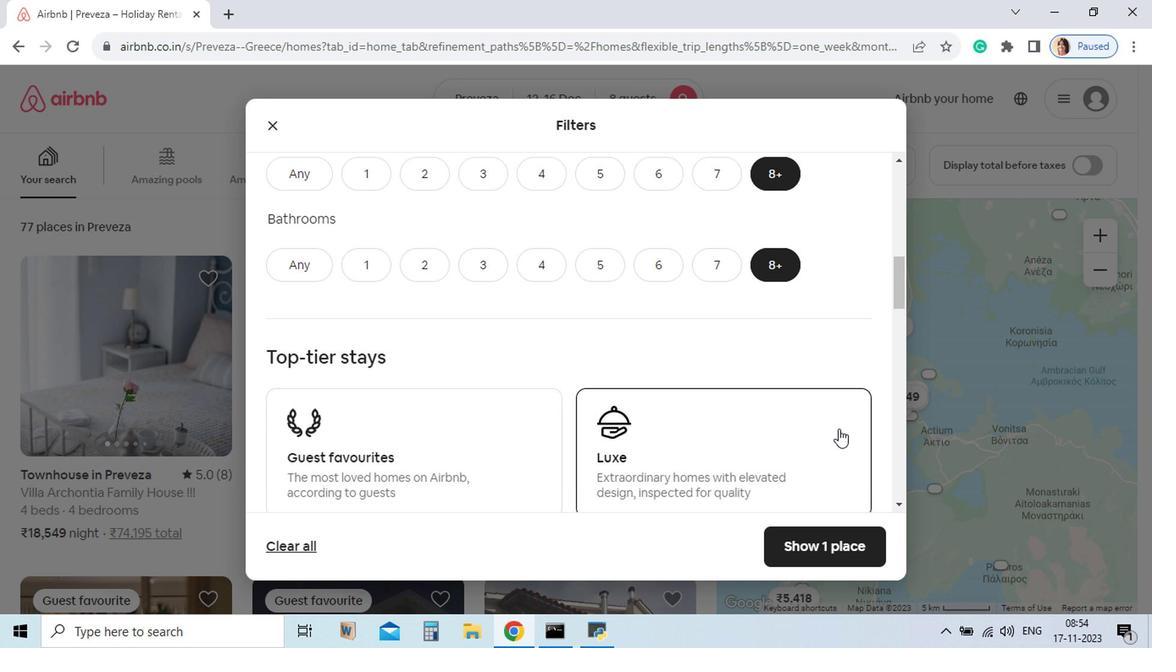 
Action: Mouse pressed left at (630, 397)
Screenshot: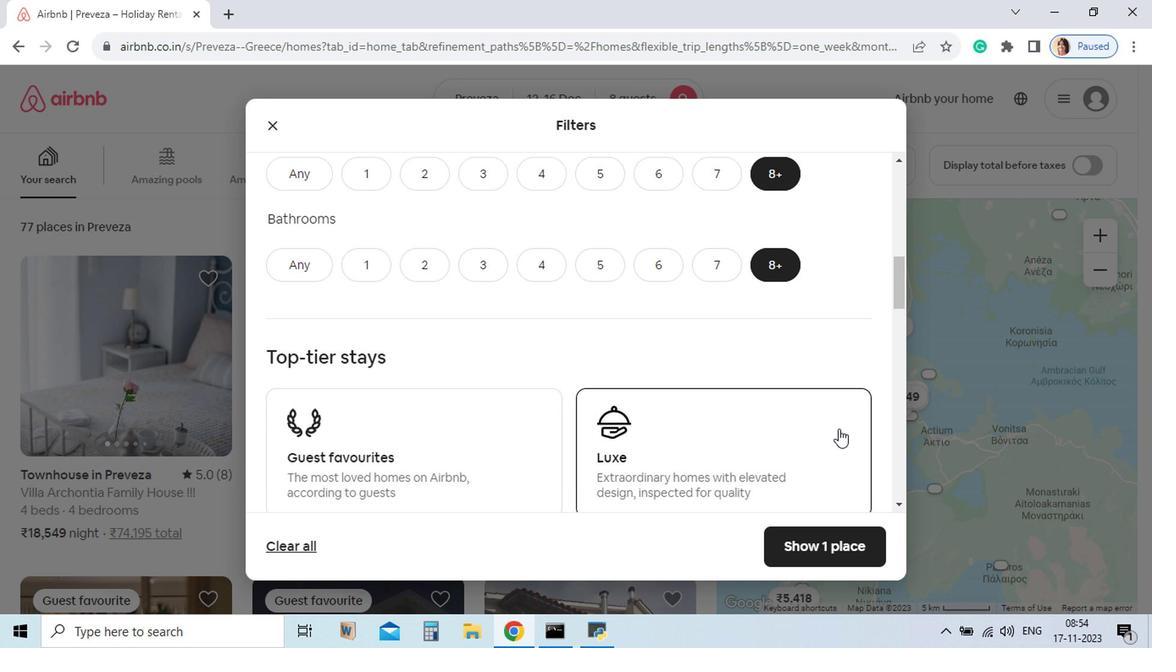 
Action: Mouse moved to (678, 396)
Screenshot: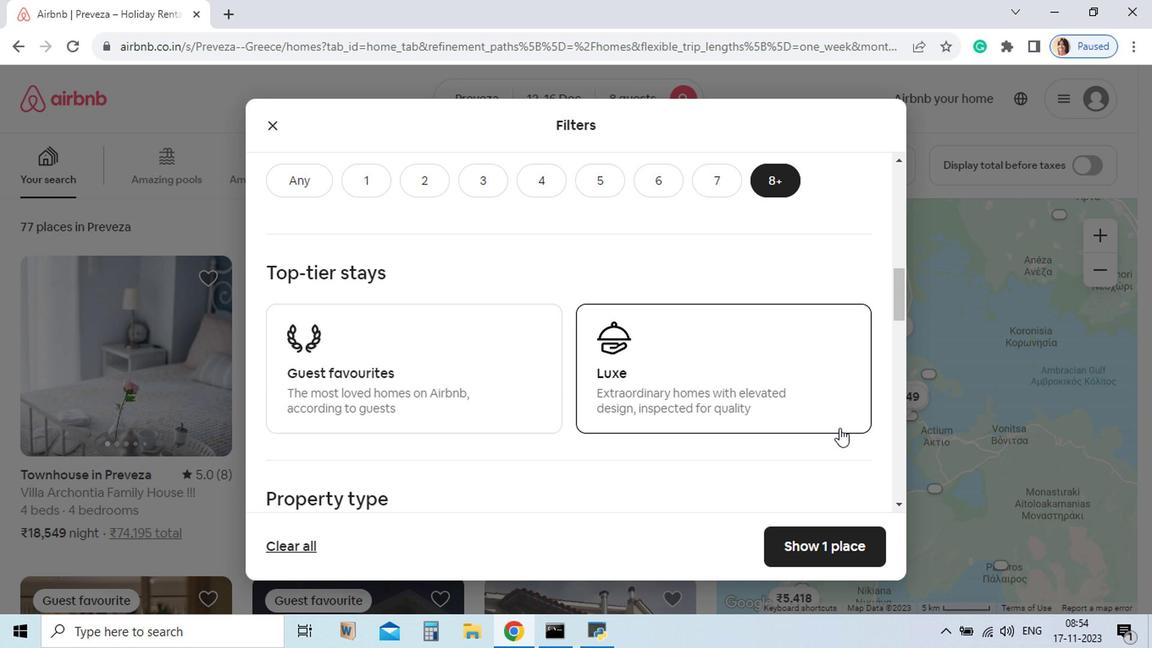 
Action: Mouse scrolled (678, 395) with delta (0, 0)
Screenshot: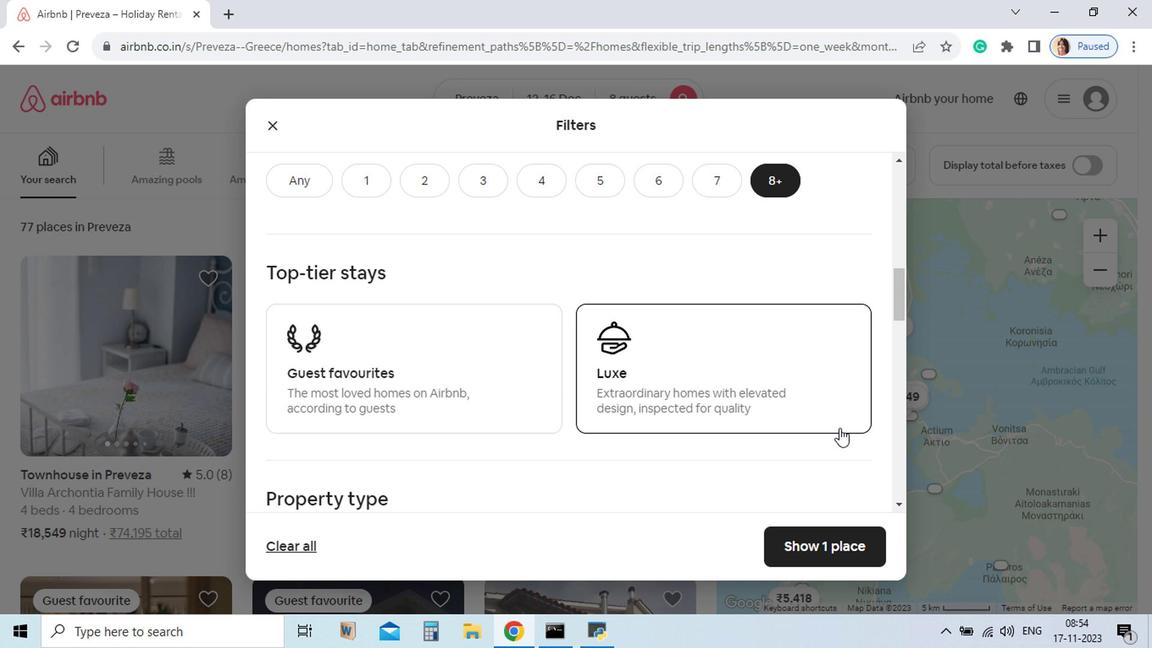 
Action: Mouse scrolled (678, 395) with delta (0, 0)
Screenshot: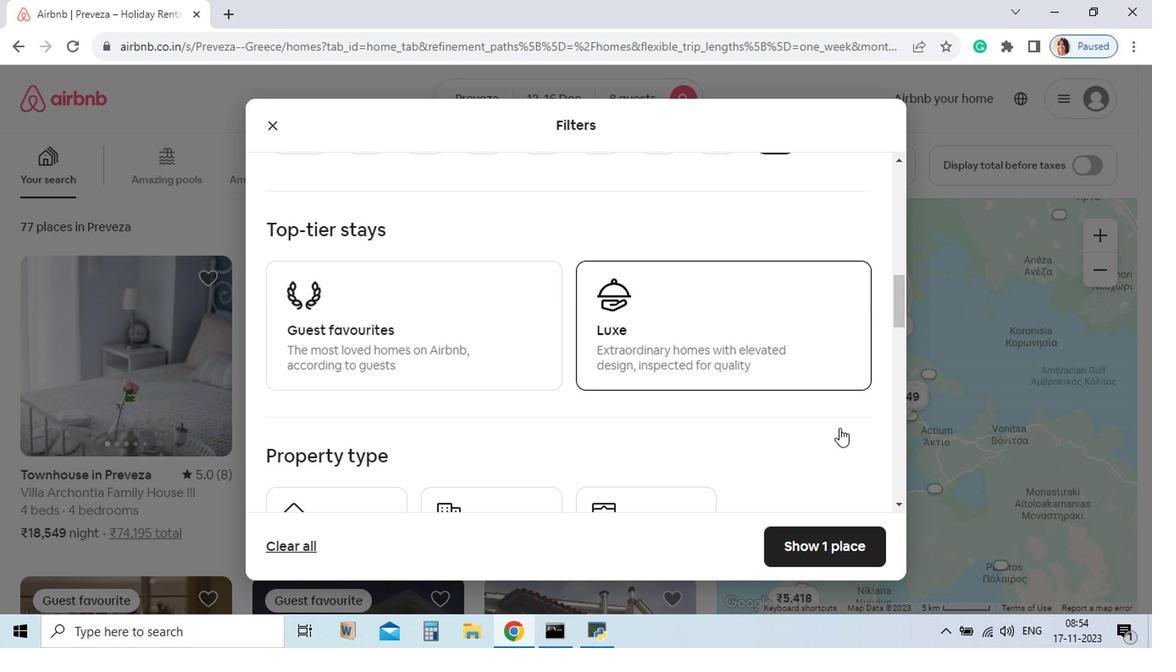 
Action: Mouse moved to (681, 392)
Screenshot: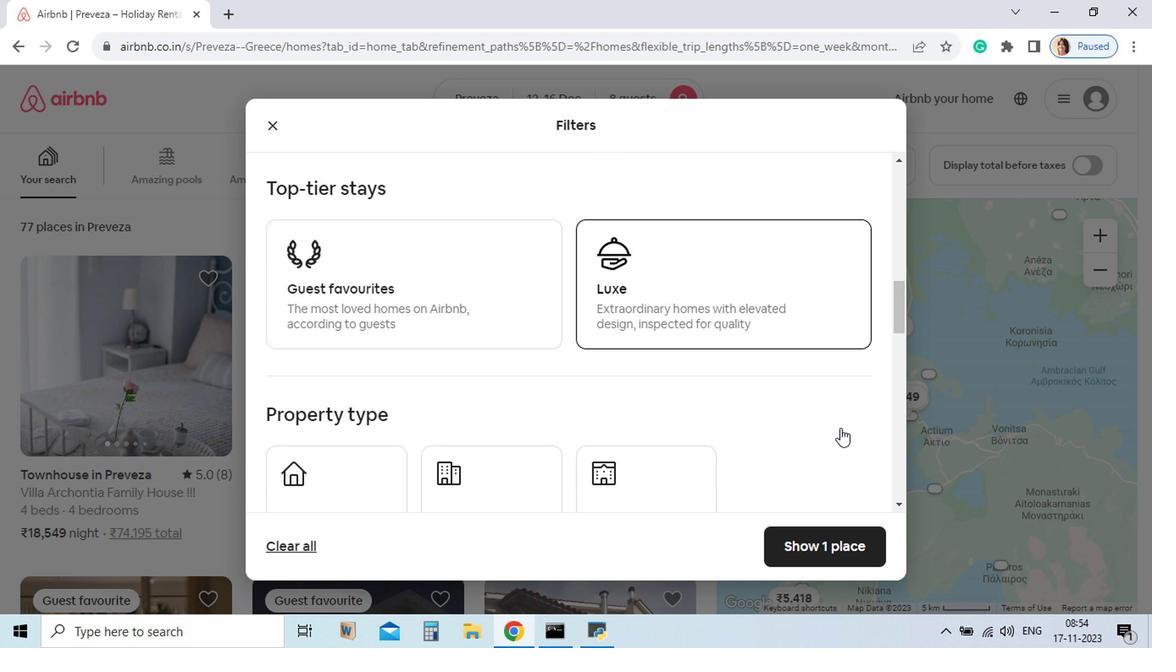 
Action: Mouse scrolled (681, 391) with delta (0, 0)
Screenshot: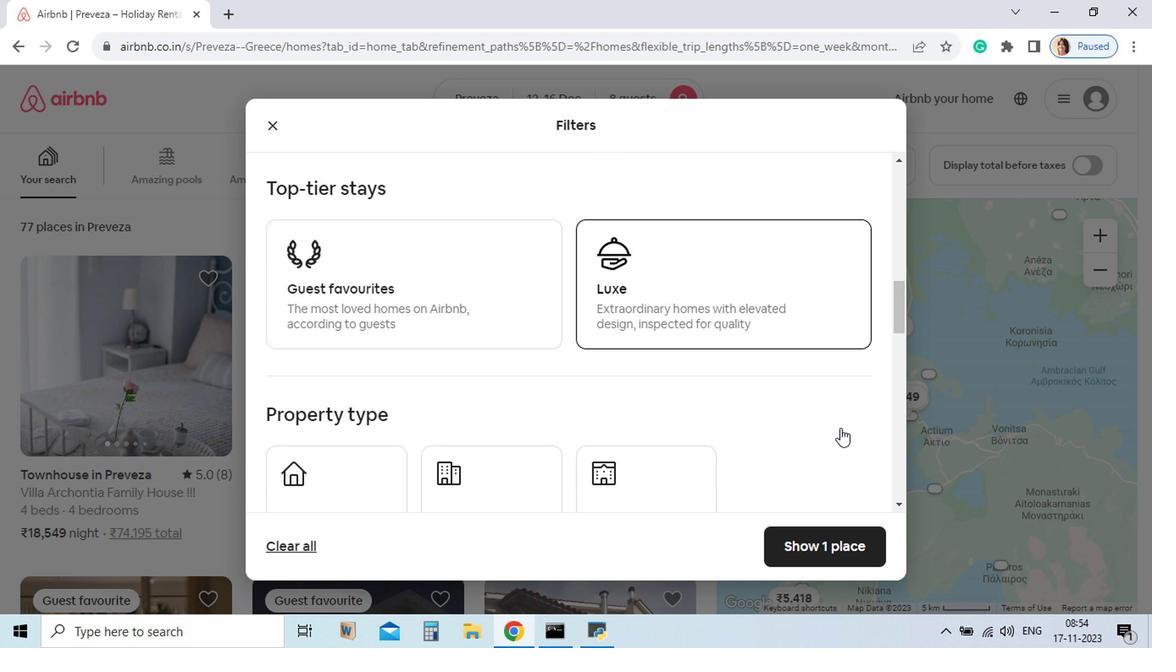 
Action: Mouse moved to (682, 391)
Screenshot: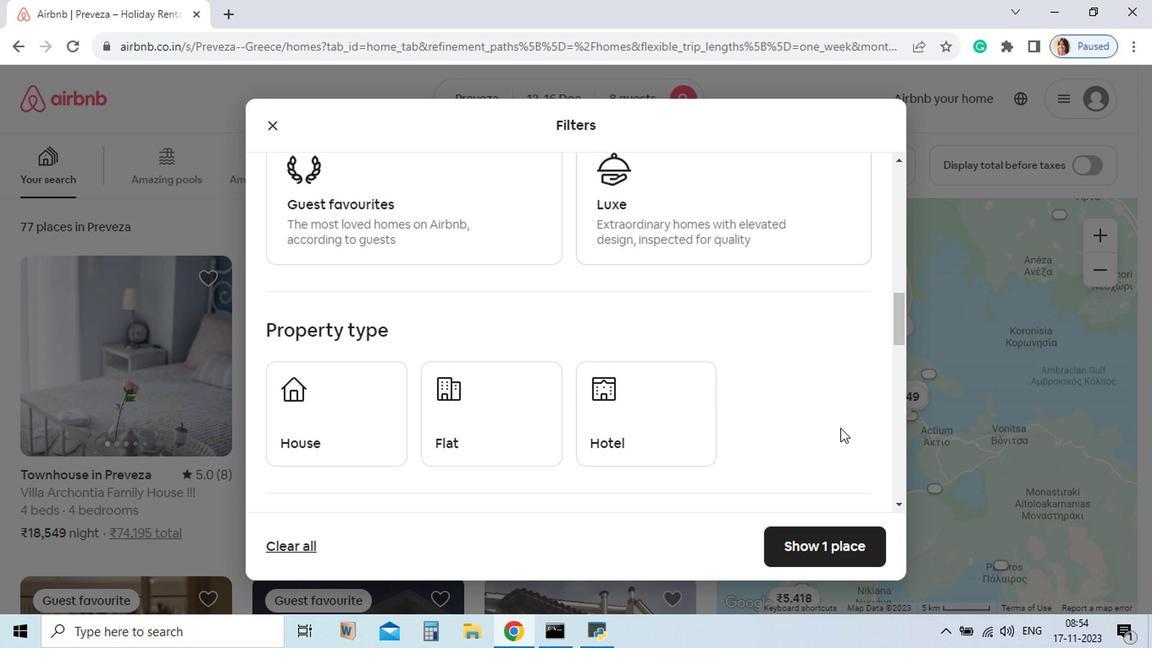 
Action: Mouse scrolled (682, 391) with delta (0, 0)
Screenshot: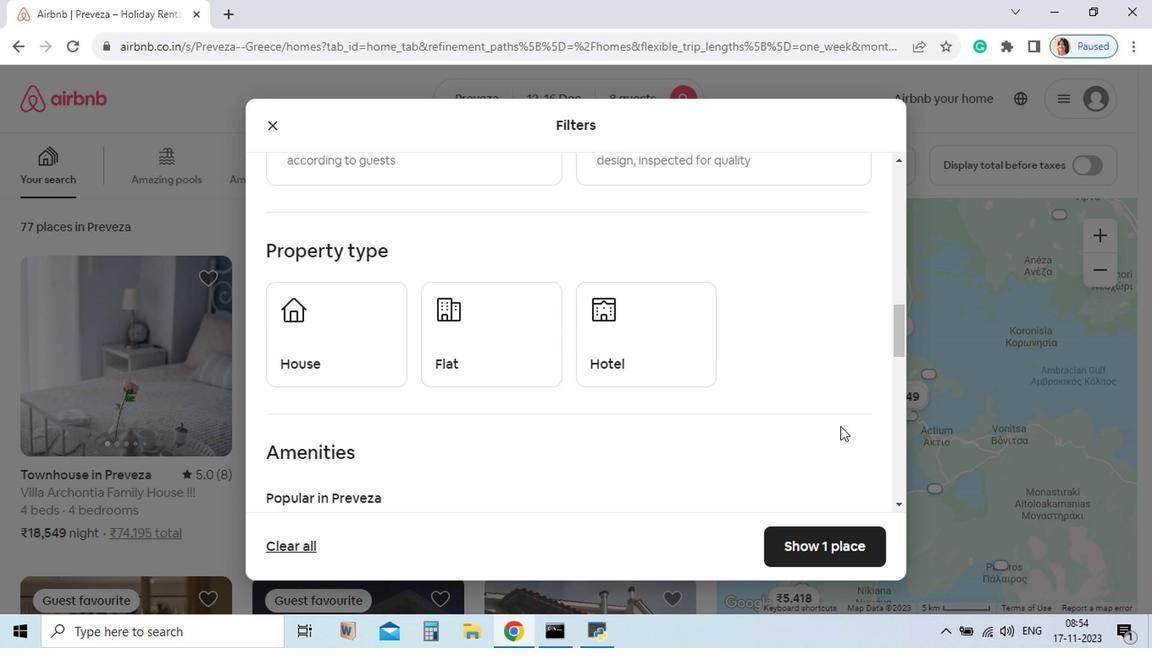
Action: Mouse scrolled (682, 391) with delta (0, 0)
Screenshot: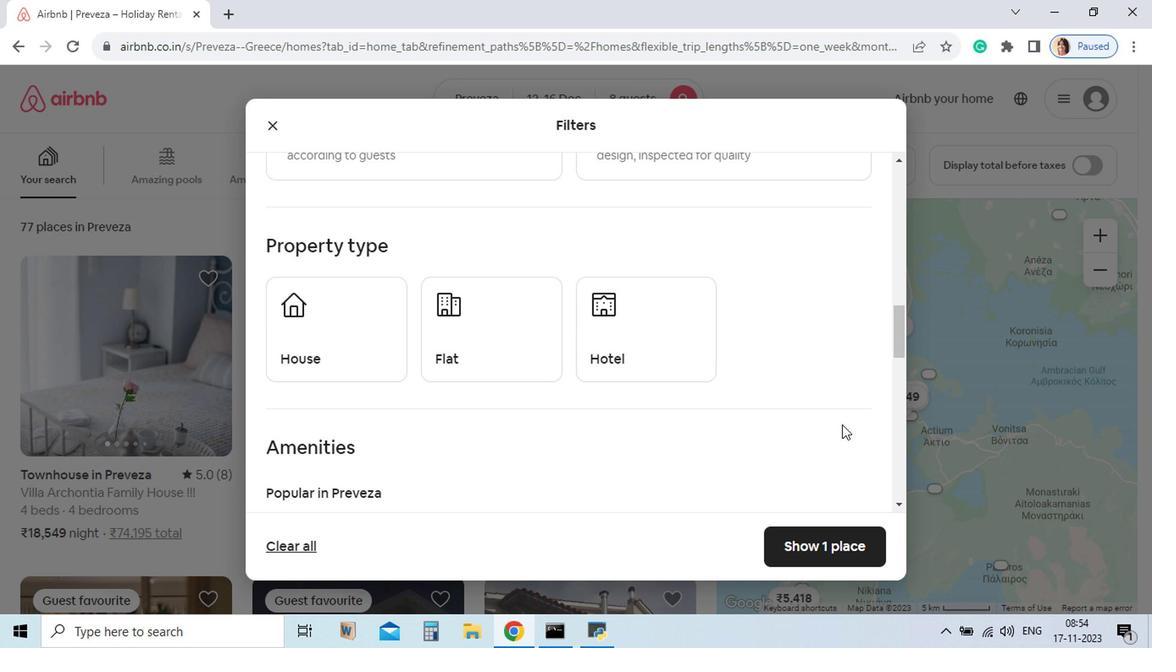 
Action: Mouse moved to (682, 391)
Screenshot: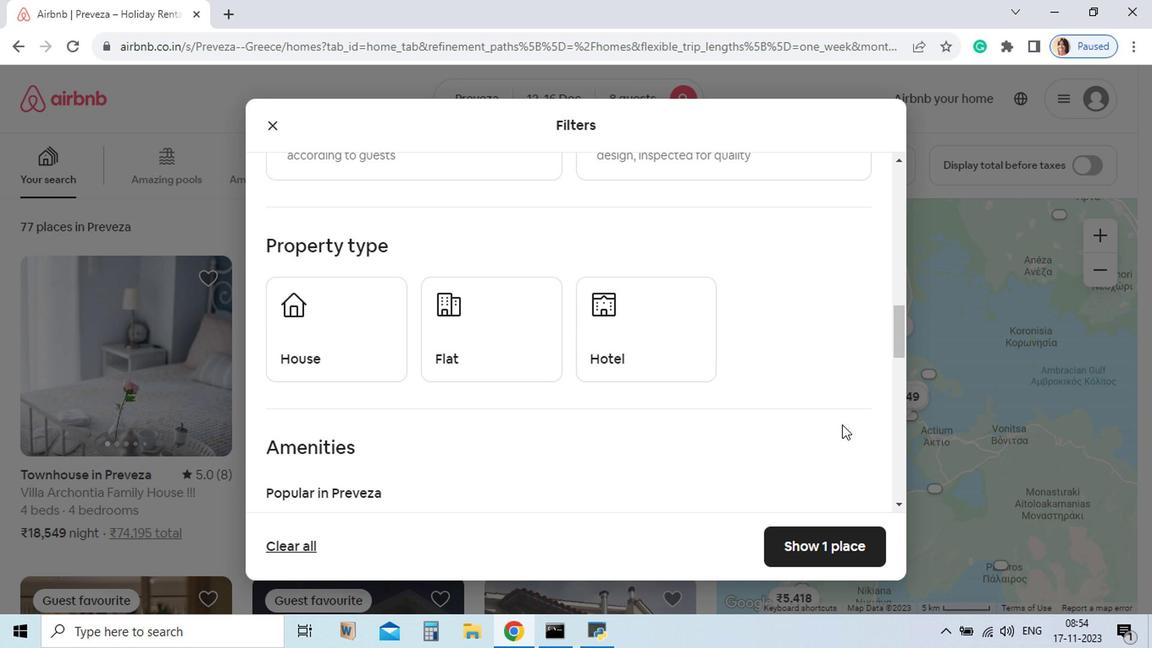 
Action: Mouse scrolled (682, 391) with delta (0, 0)
Screenshot: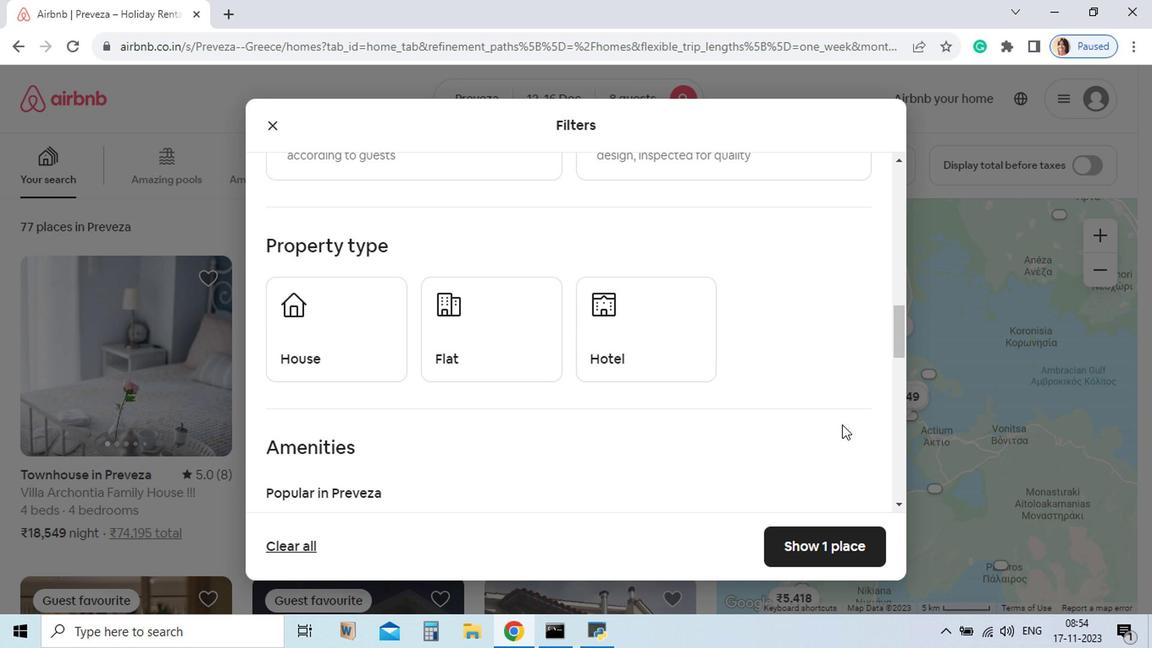 
Action: Mouse moved to (532, 327)
Screenshot: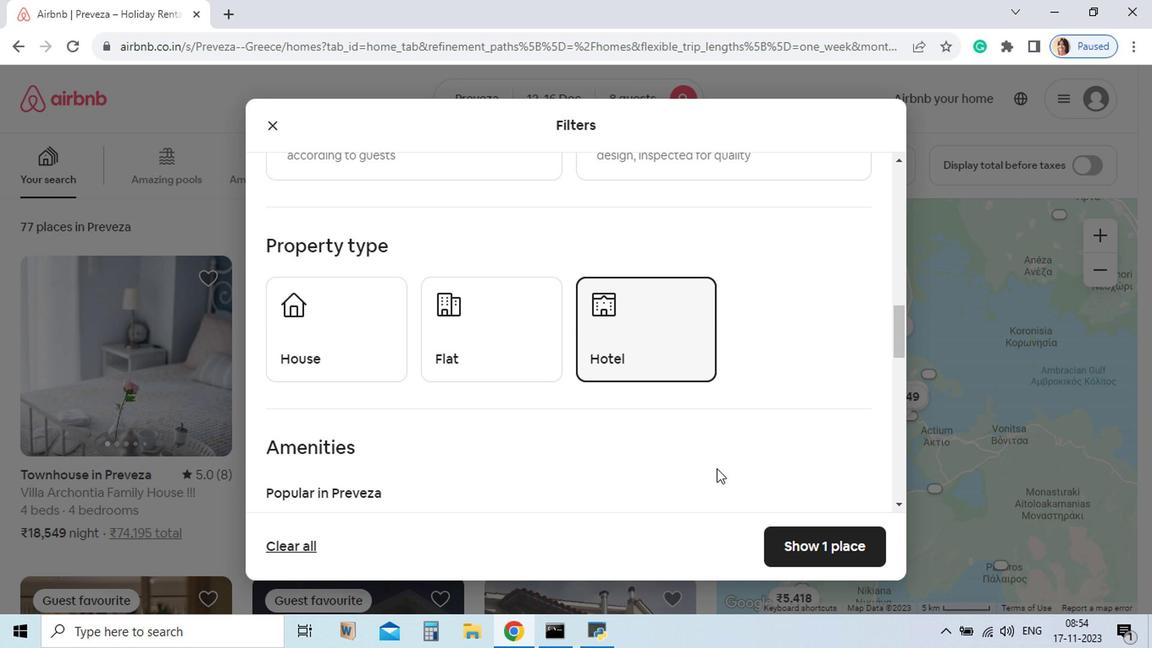 
Action: Mouse pressed left at (532, 327)
Screenshot: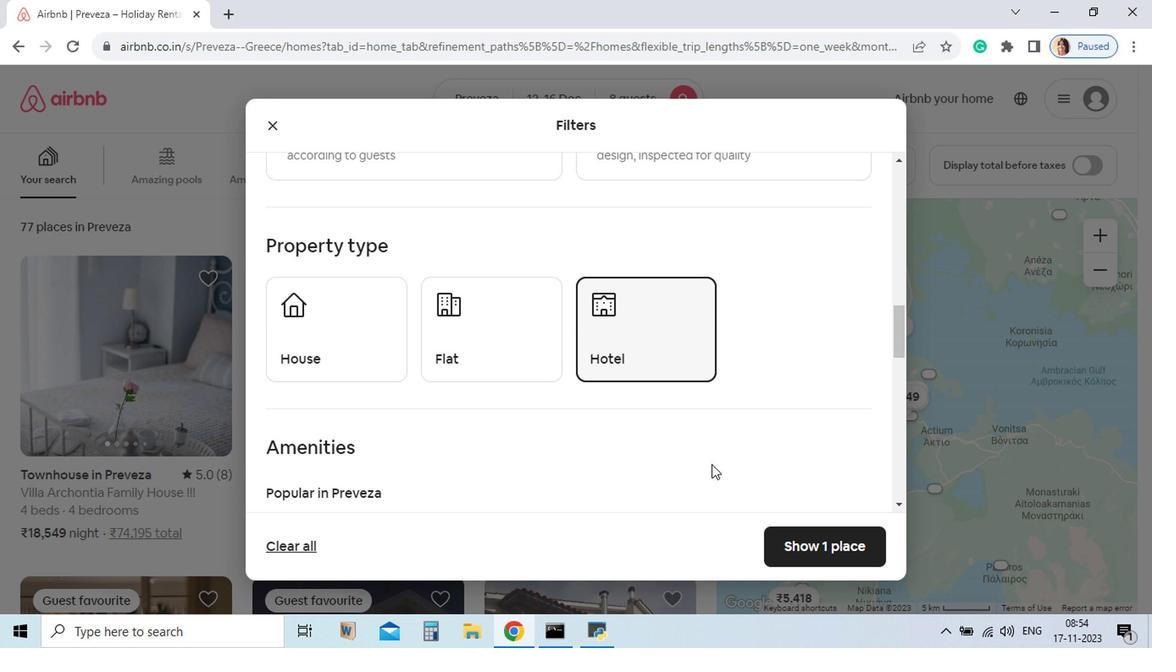 
Action: Mouse moved to (592, 415)
Screenshot: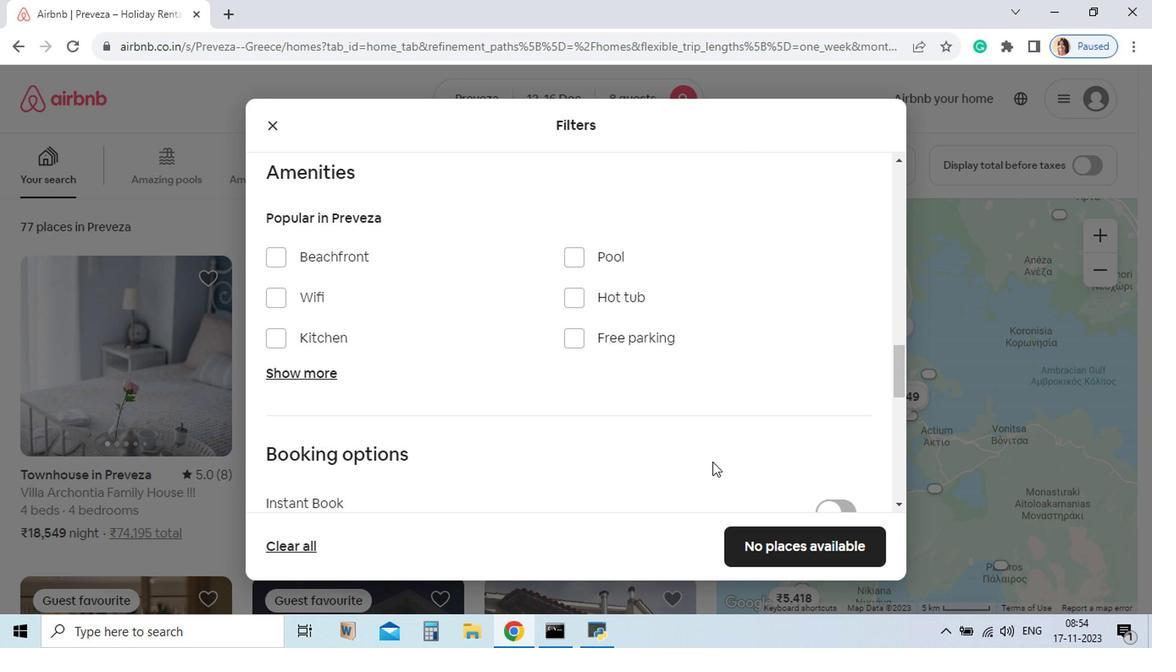 
Action: Mouse scrolled (592, 415) with delta (0, 0)
Screenshot: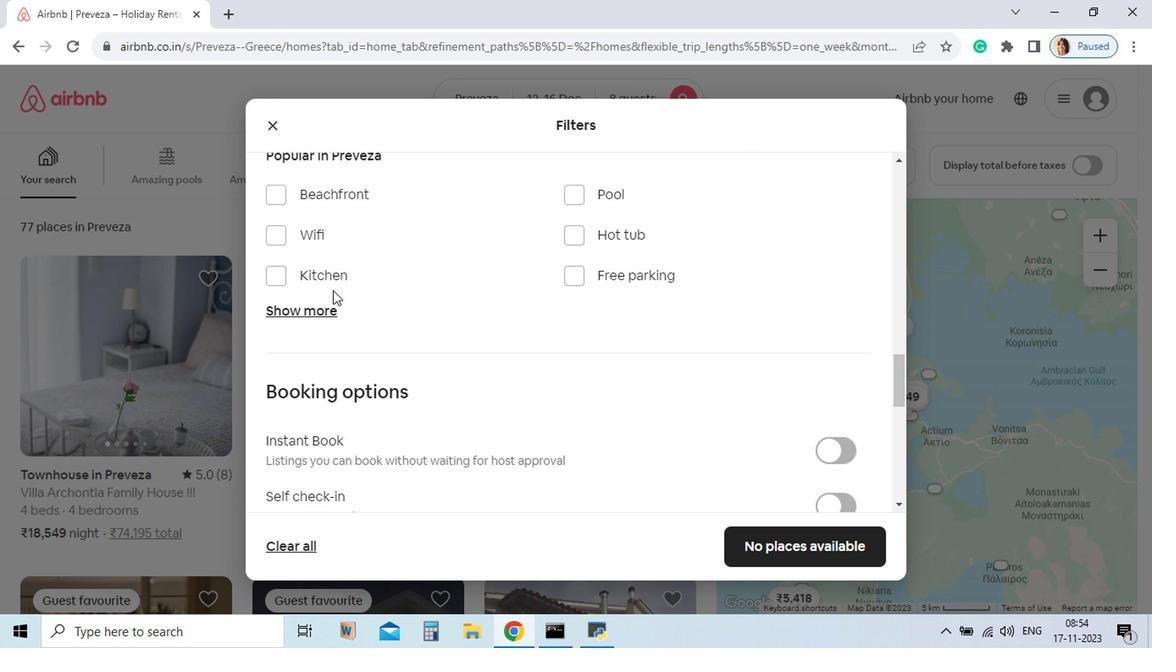 
Action: Mouse scrolled (592, 415) with delta (0, 0)
Screenshot: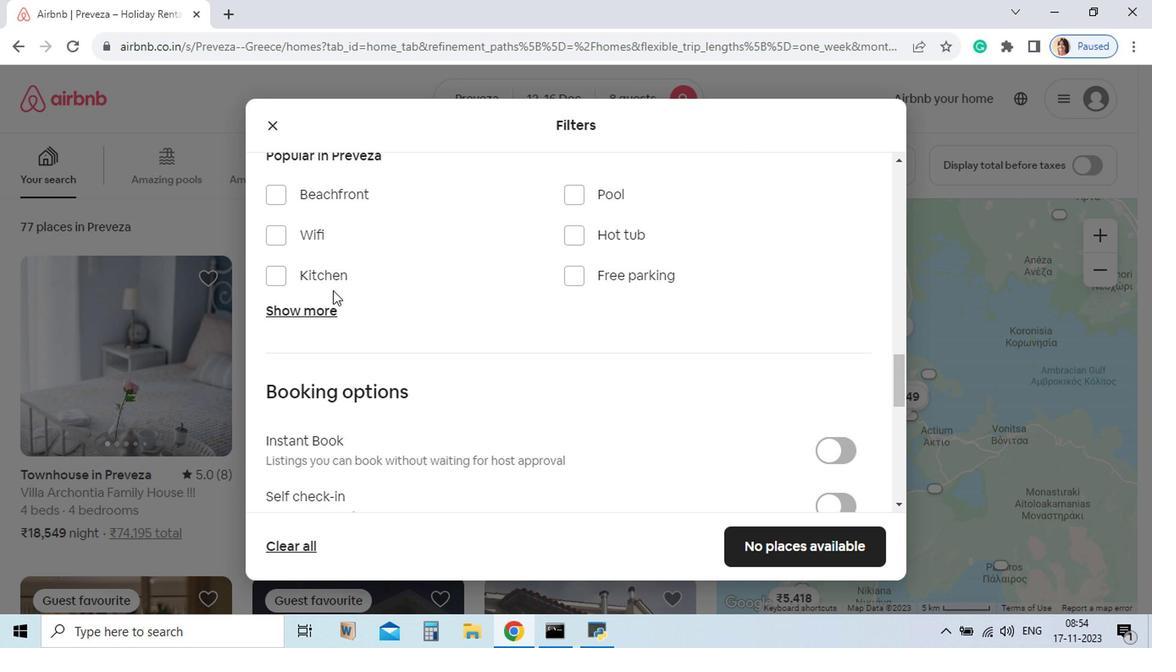 
Action: Mouse scrolled (592, 415) with delta (0, 0)
Screenshot: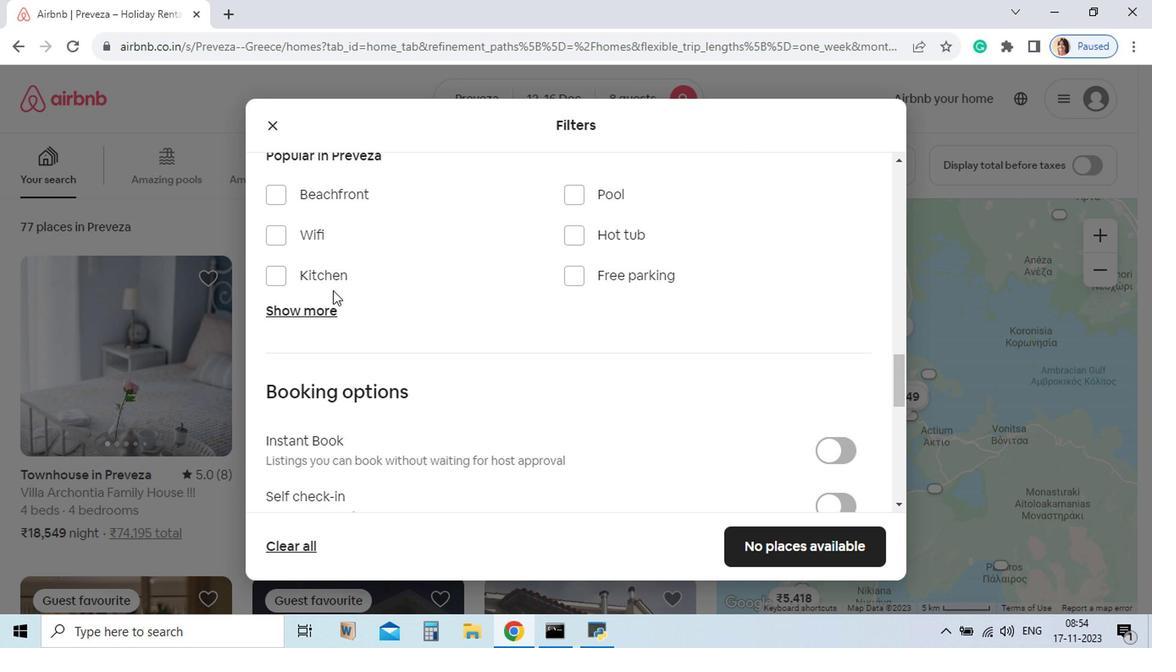 
Action: Mouse scrolled (592, 415) with delta (0, 0)
Screenshot: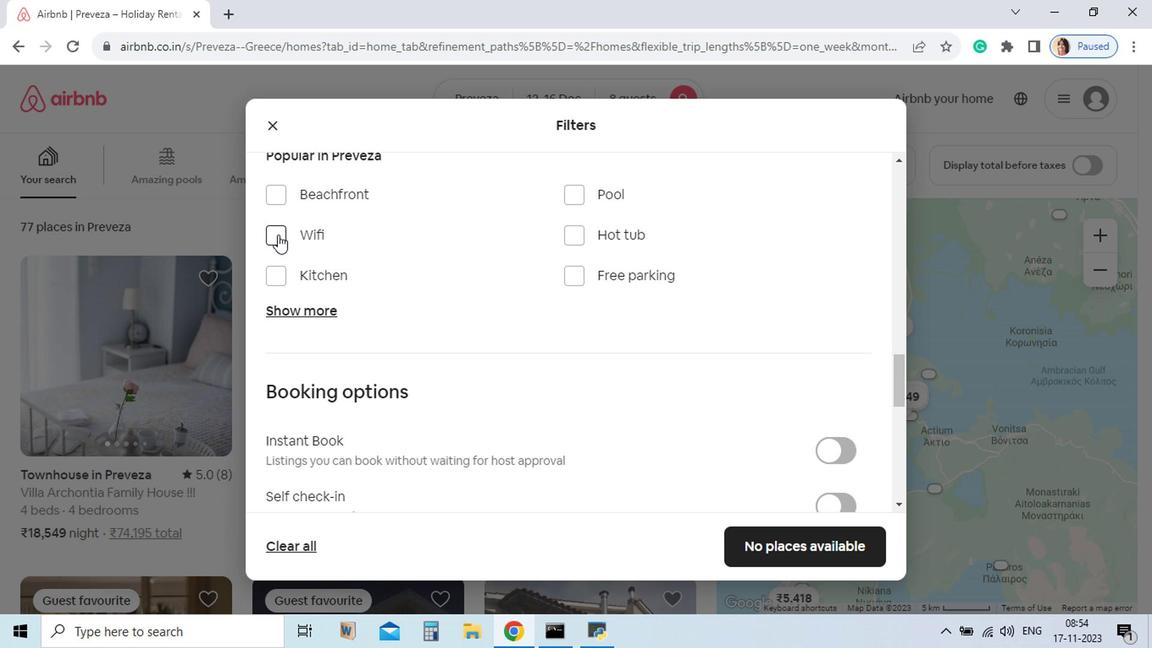 
Action: Mouse moved to (284, 253)
Screenshot: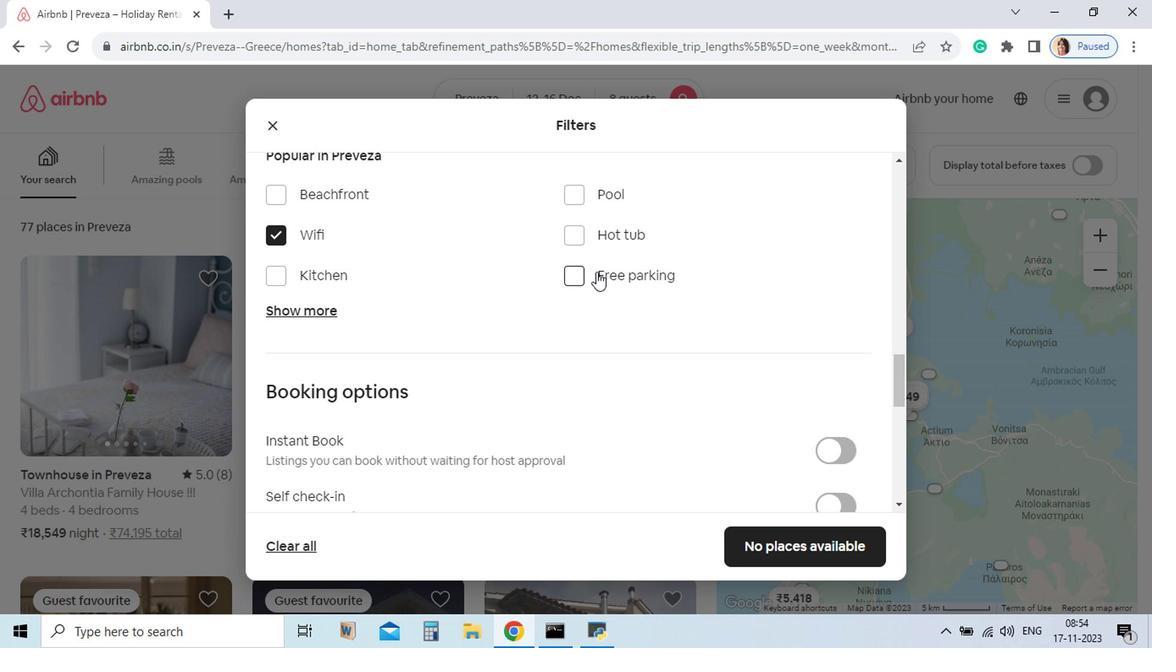 
Action: Mouse pressed left at (284, 253)
Screenshot: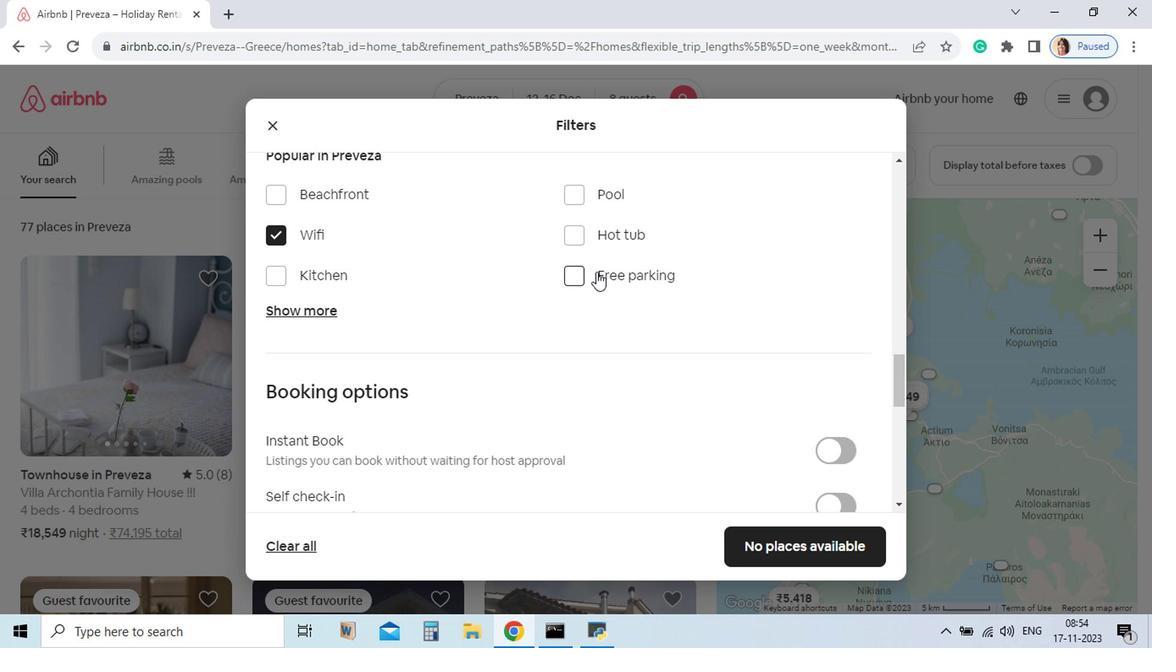 
Action: Mouse moved to (500, 280)
Screenshot: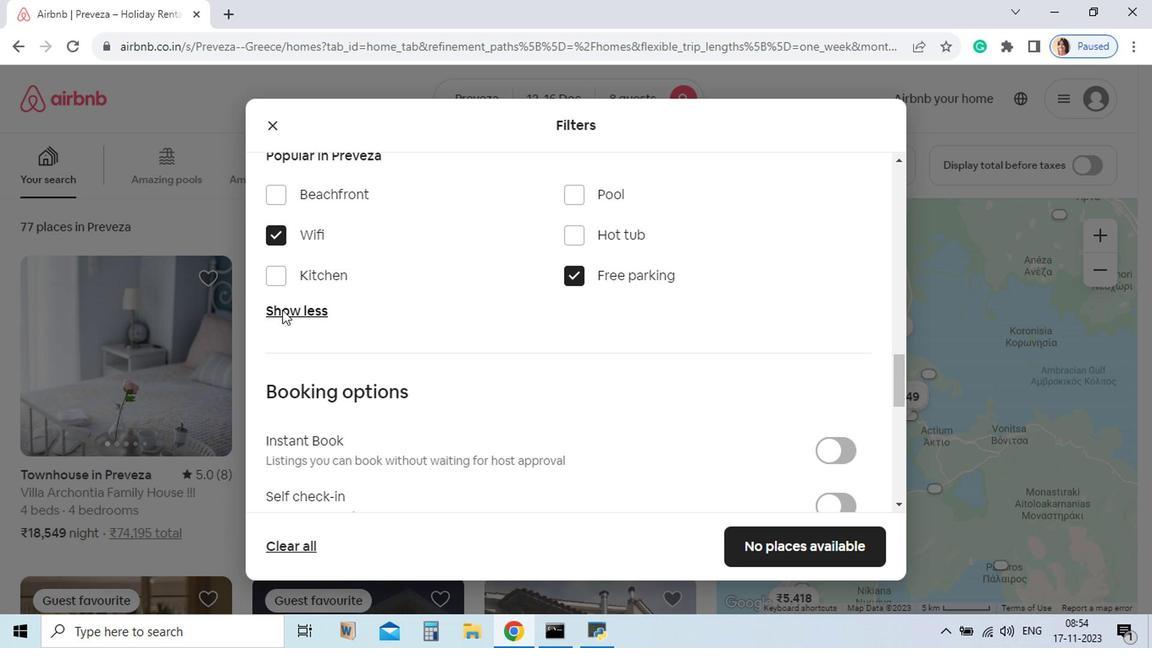 
Action: Mouse pressed left at (500, 280)
Screenshot: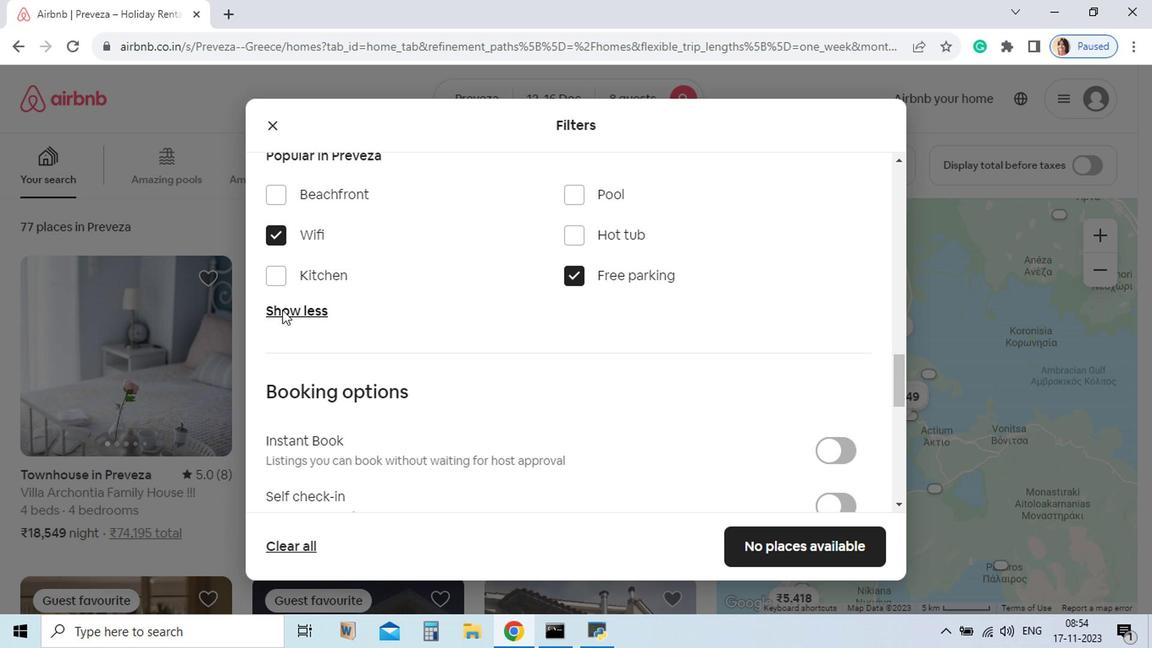 
Action: Mouse moved to (287, 307)
Screenshot: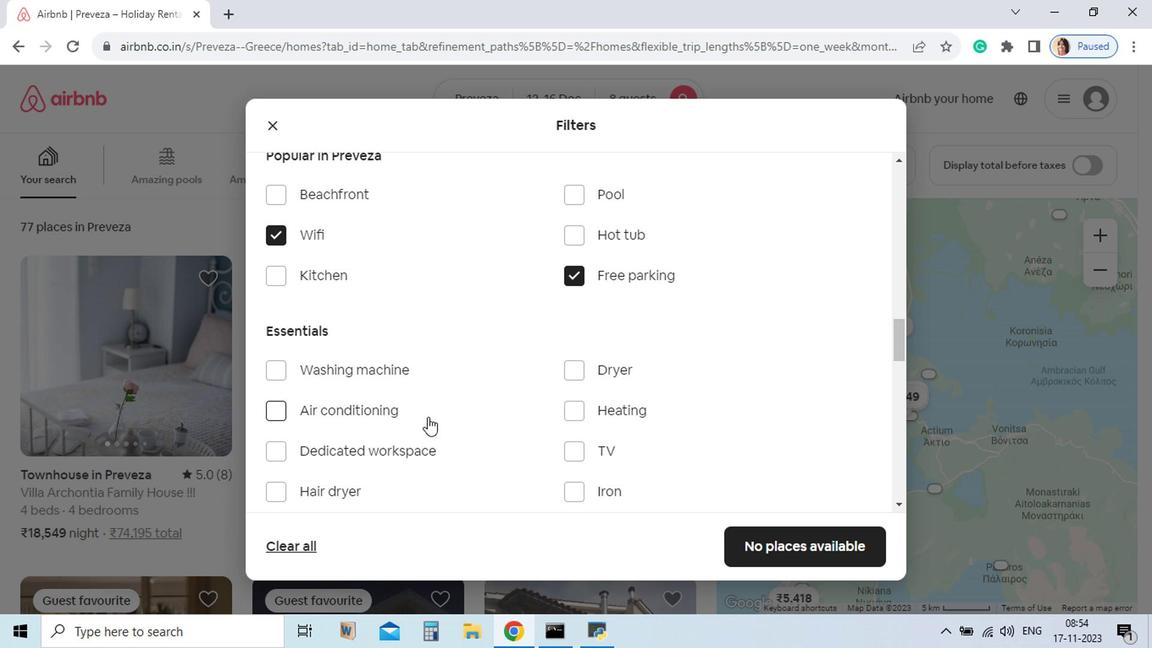 
Action: Mouse pressed left at (287, 307)
Screenshot: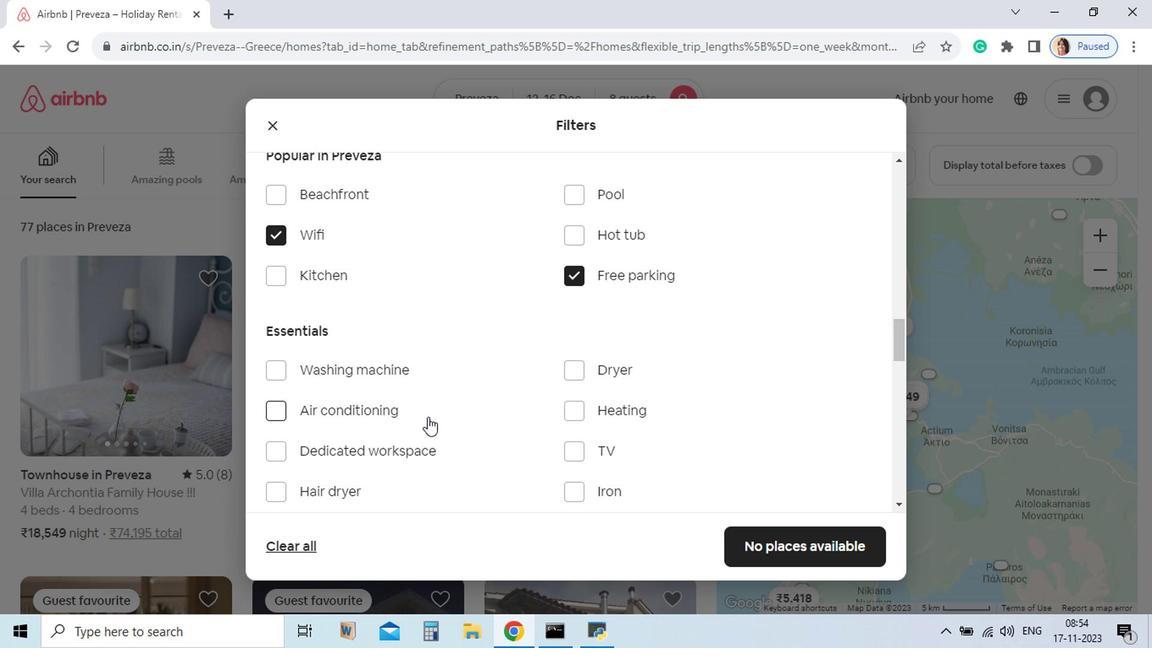 
Action: Mouse moved to (393, 399)
Screenshot: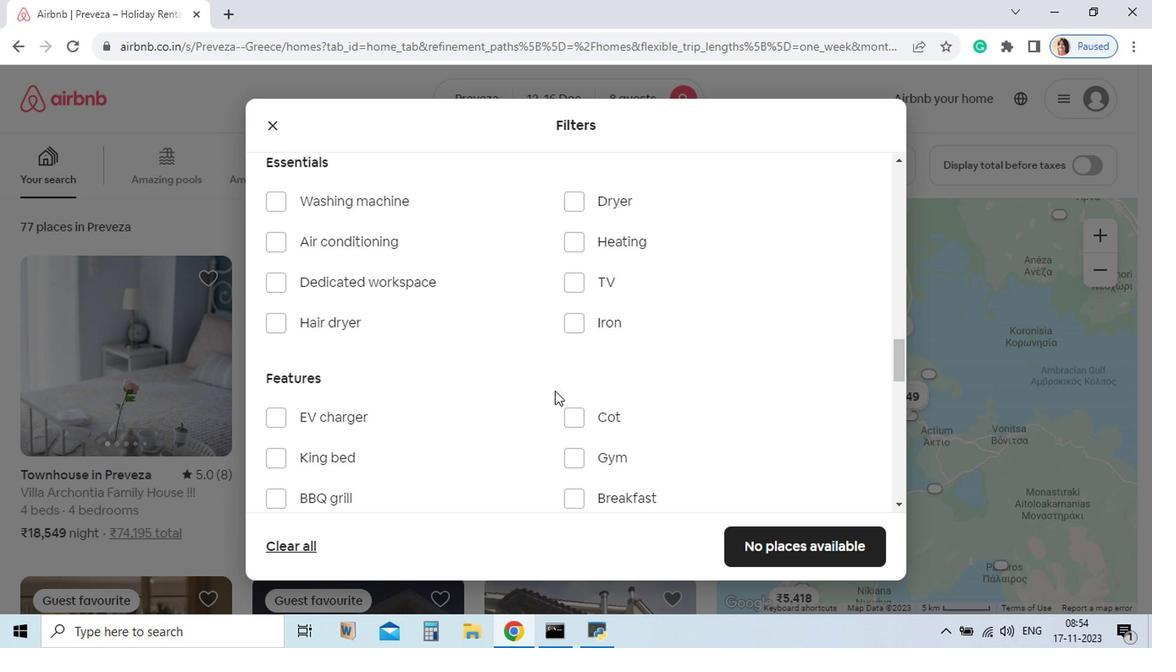 
Action: Mouse scrolled (393, 399) with delta (0, 0)
Screenshot: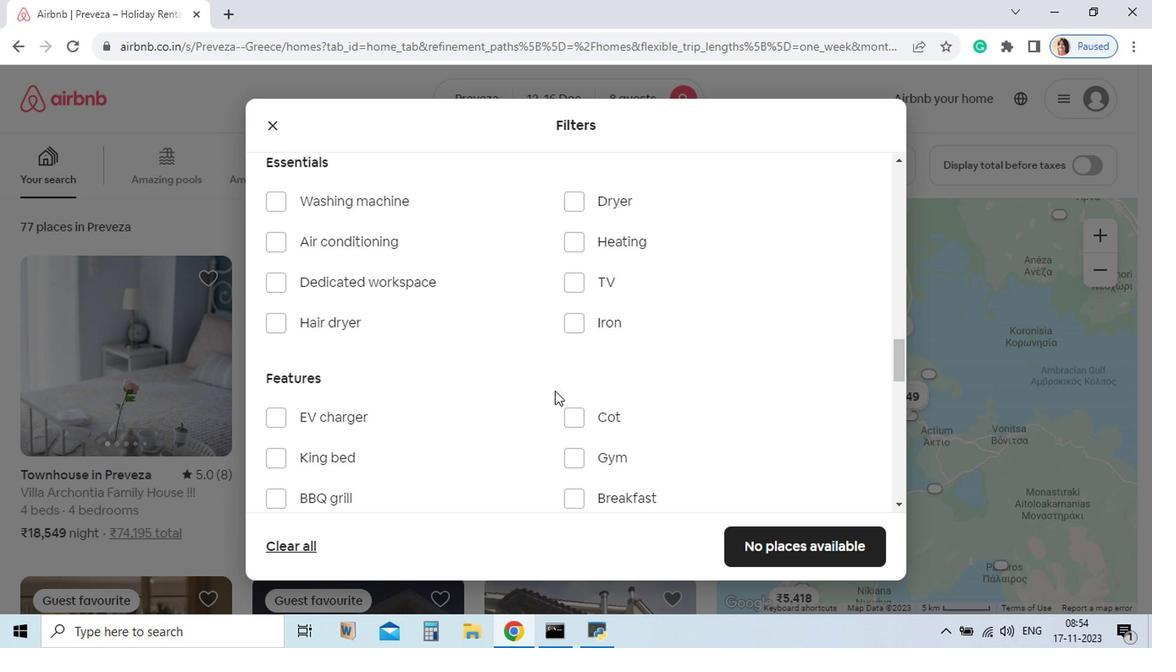 
Action: Mouse moved to (395, 403)
Screenshot: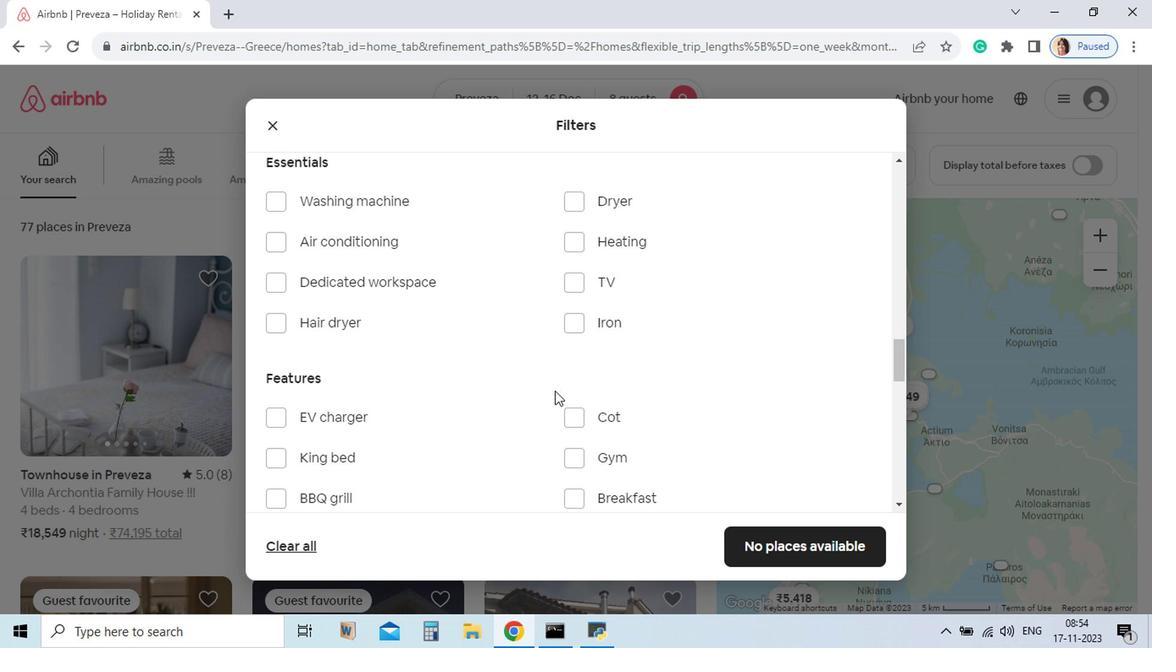 
Action: Mouse scrolled (395, 402) with delta (0, 0)
Screenshot: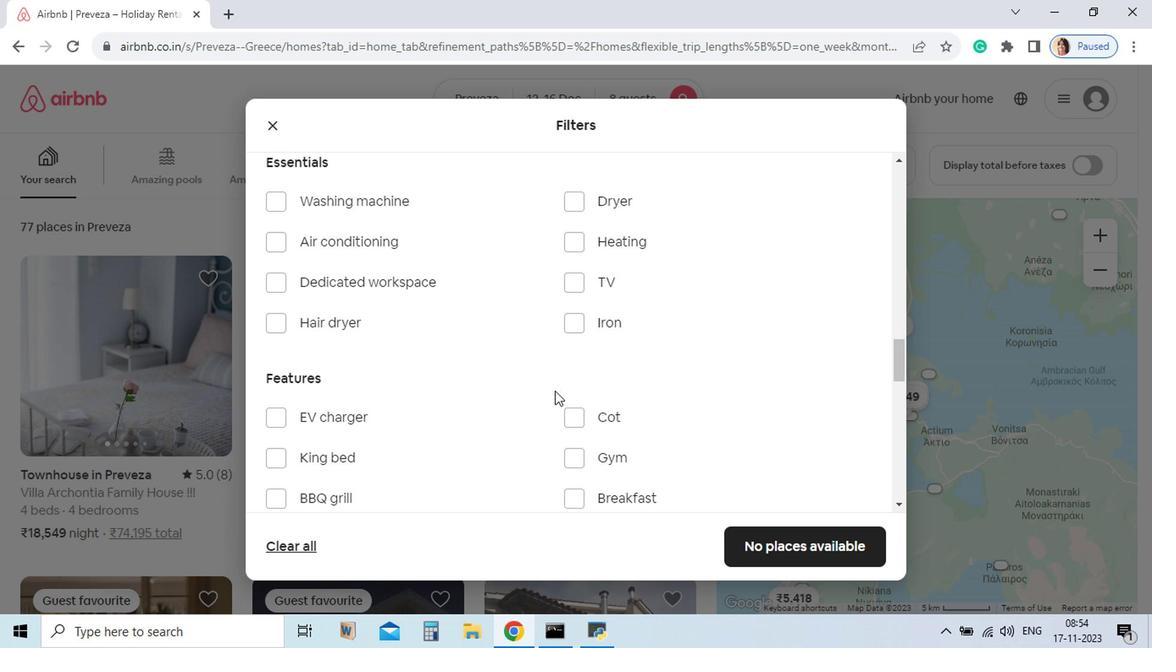 
Action: Mouse moved to (496, 288)
Screenshot: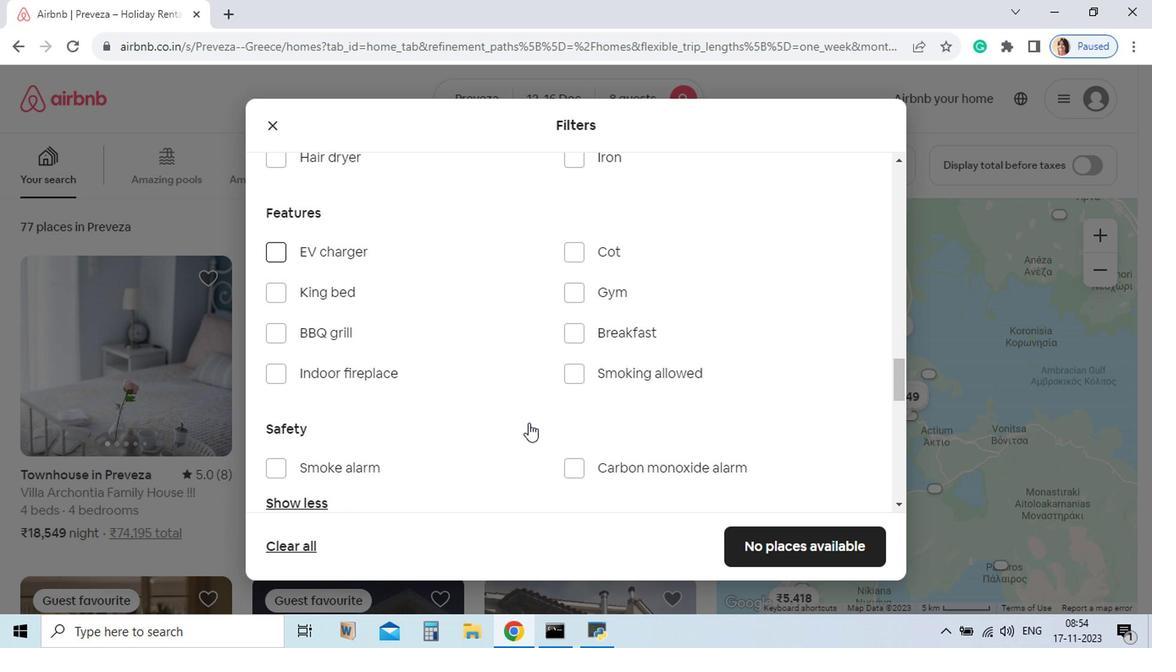 
Action: Mouse pressed left at (496, 288)
Screenshot: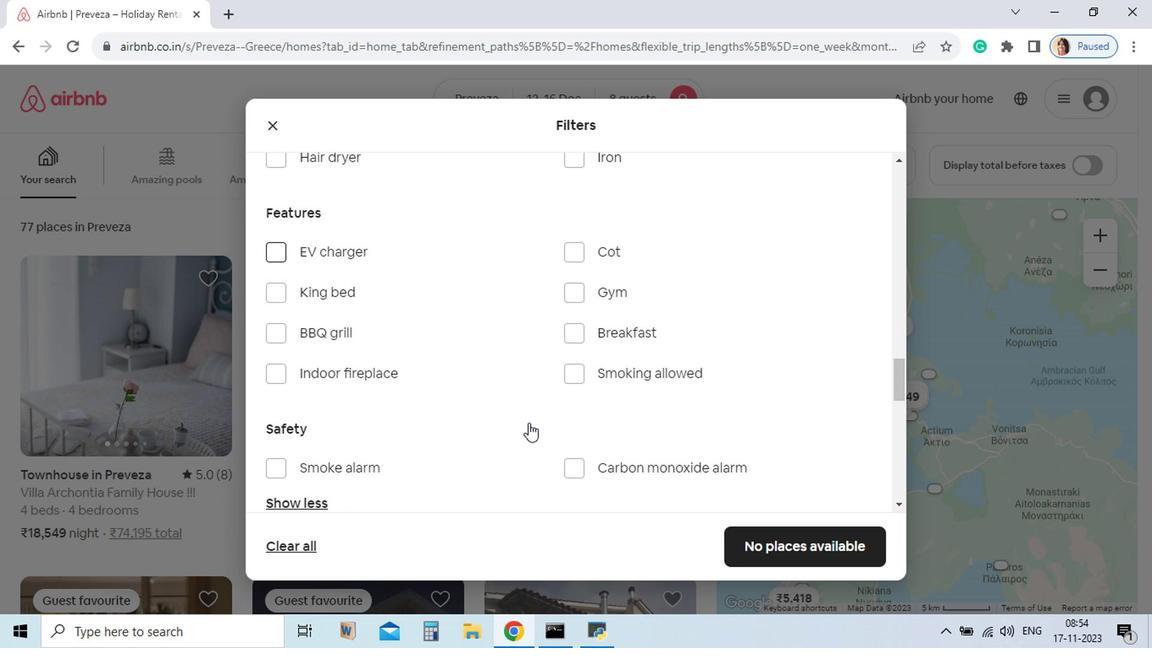 
Action: Mouse moved to (462, 388)
Screenshot: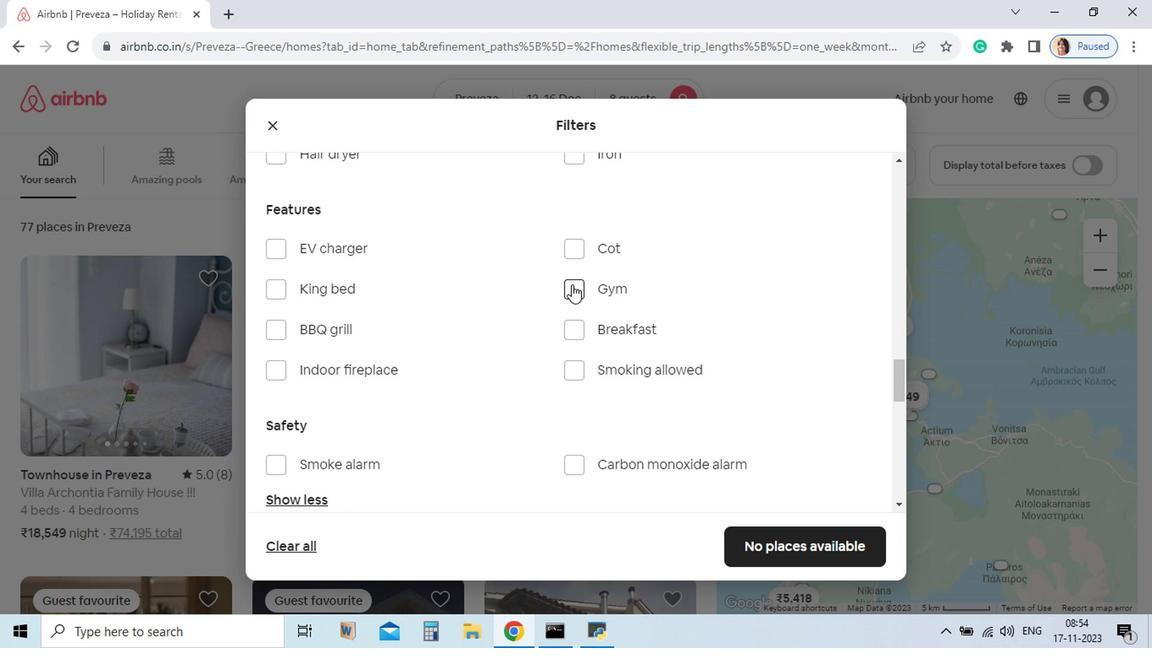 
Action: Mouse scrolled (462, 387) with delta (0, 0)
Screenshot: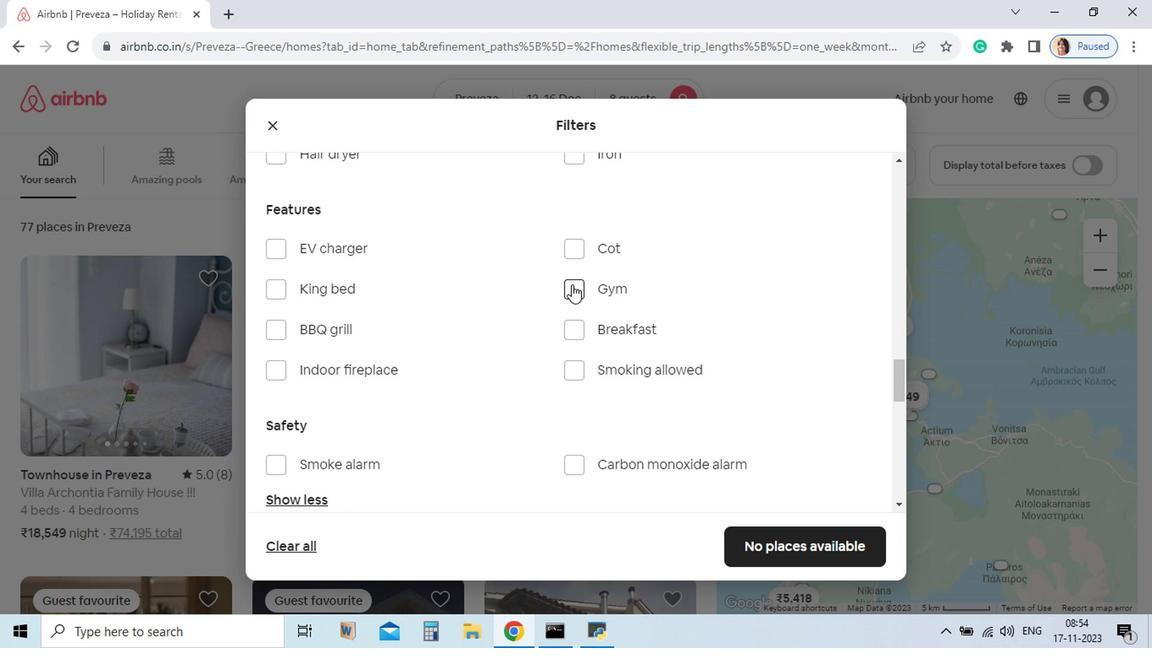 
Action: Mouse scrolled (462, 387) with delta (0, 0)
Screenshot: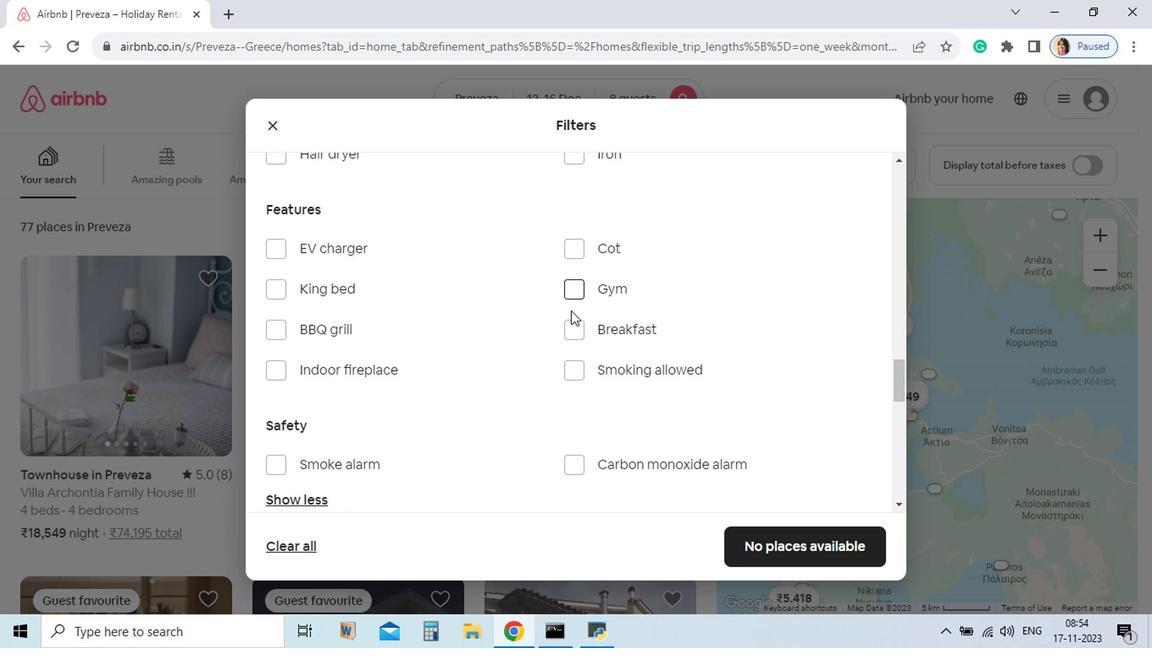 
Action: Mouse moved to (492, 289)
Screenshot: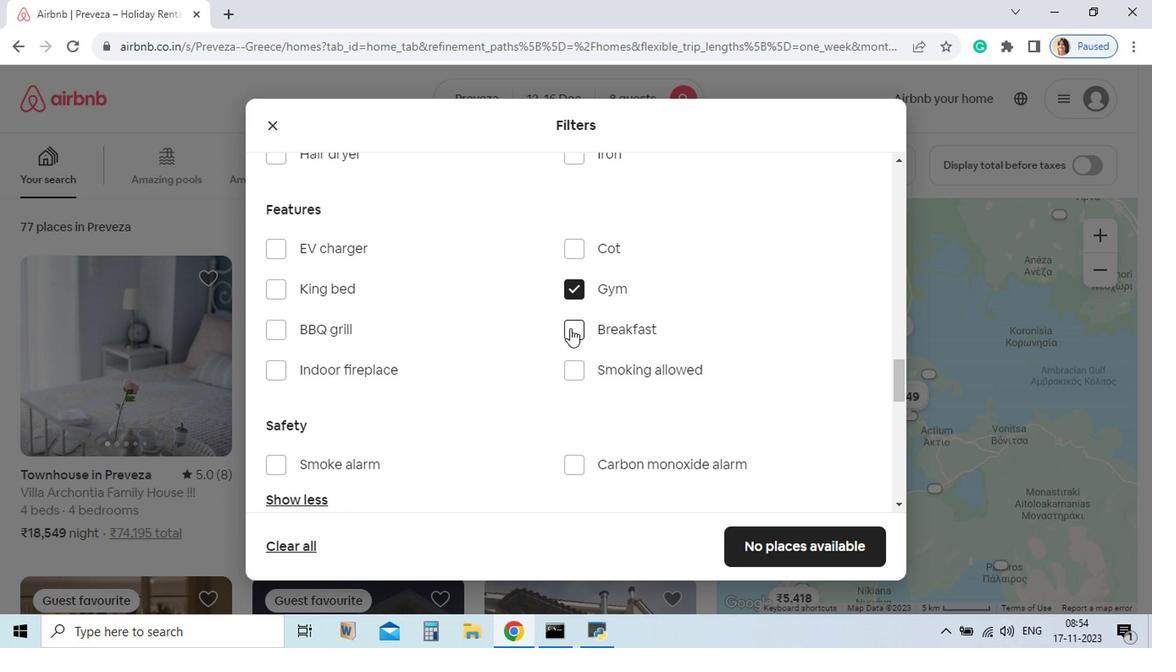 
Action: Mouse pressed left at (492, 289)
Screenshot: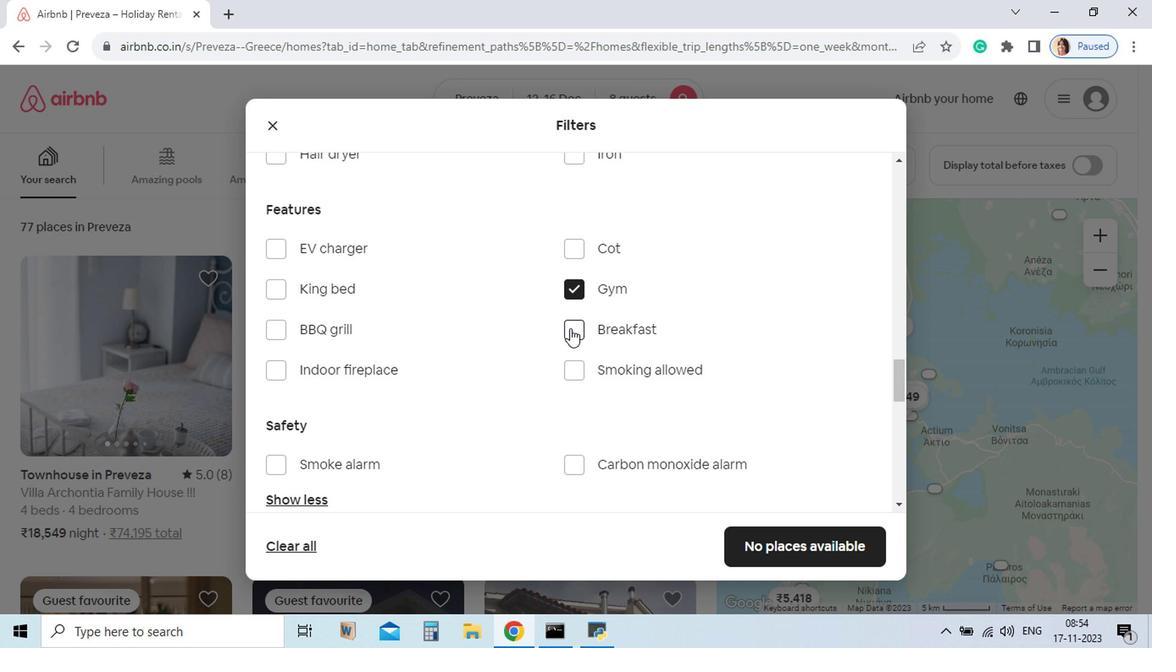 
Action: Mouse moved to (491, 321)
Screenshot: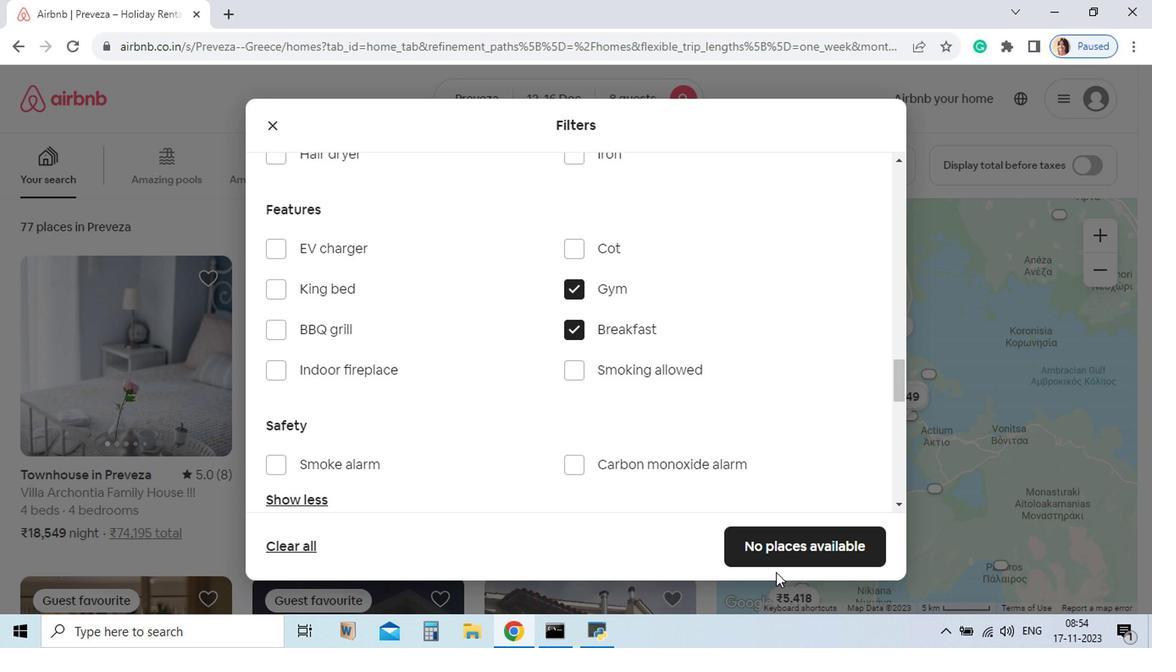 
Action: Mouse pressed left at (491, 321)
Screenshot: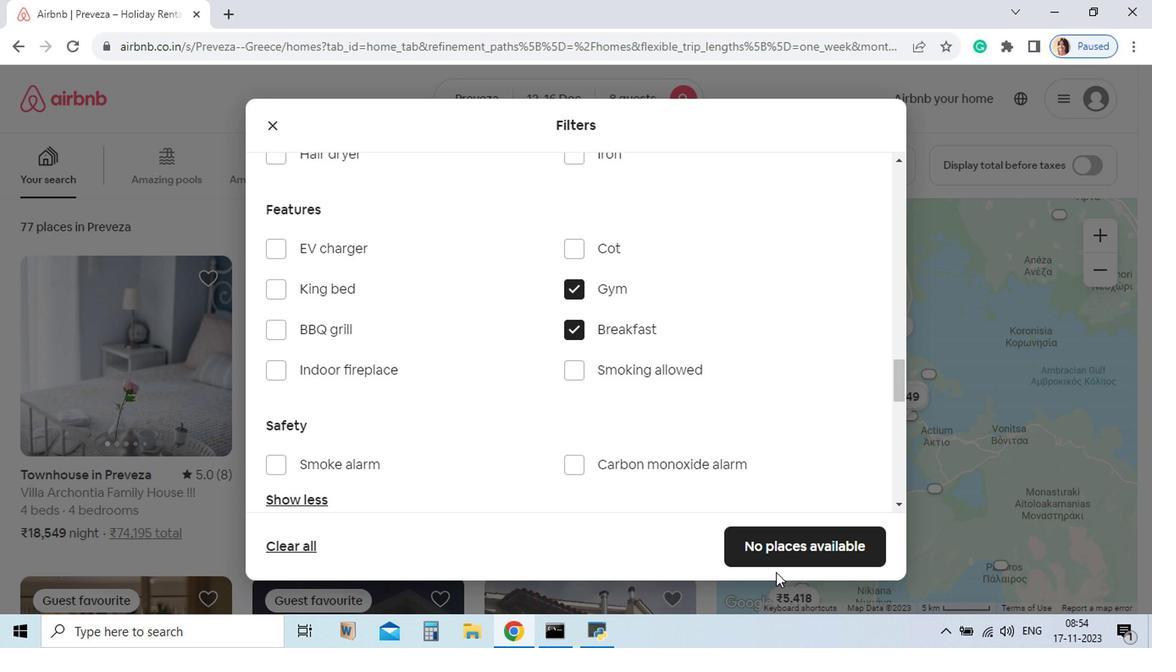 
Action: Mouse moved to (677, 474)
Screenshot: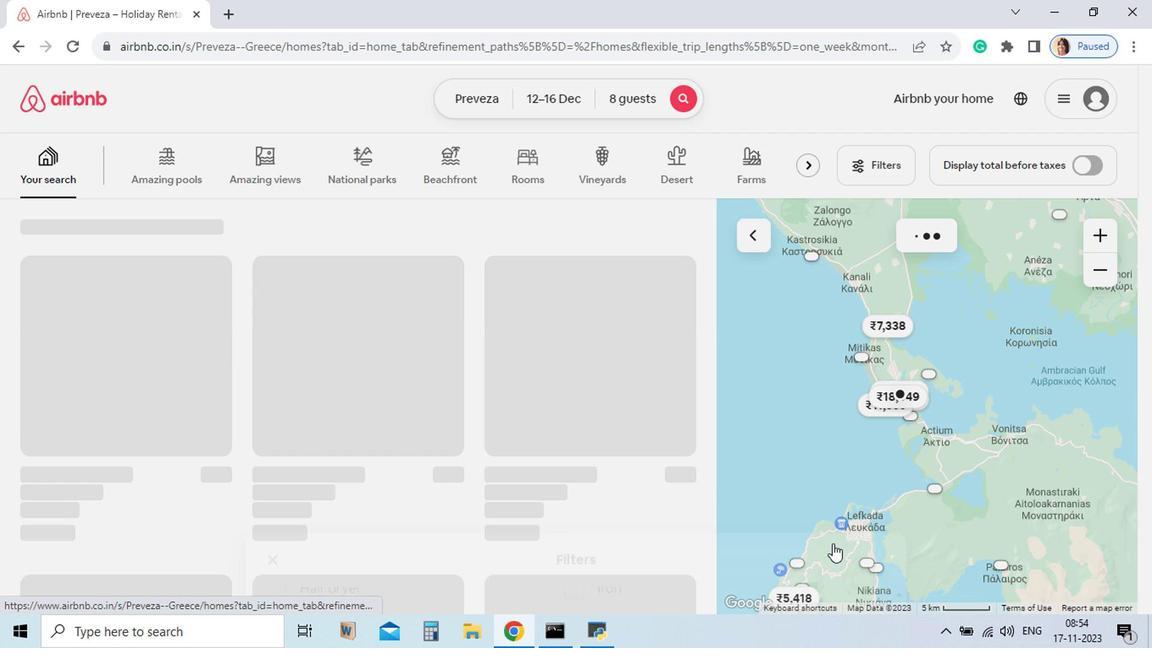 
Action: Mouse pressed left at (677, 474)
Screenshot: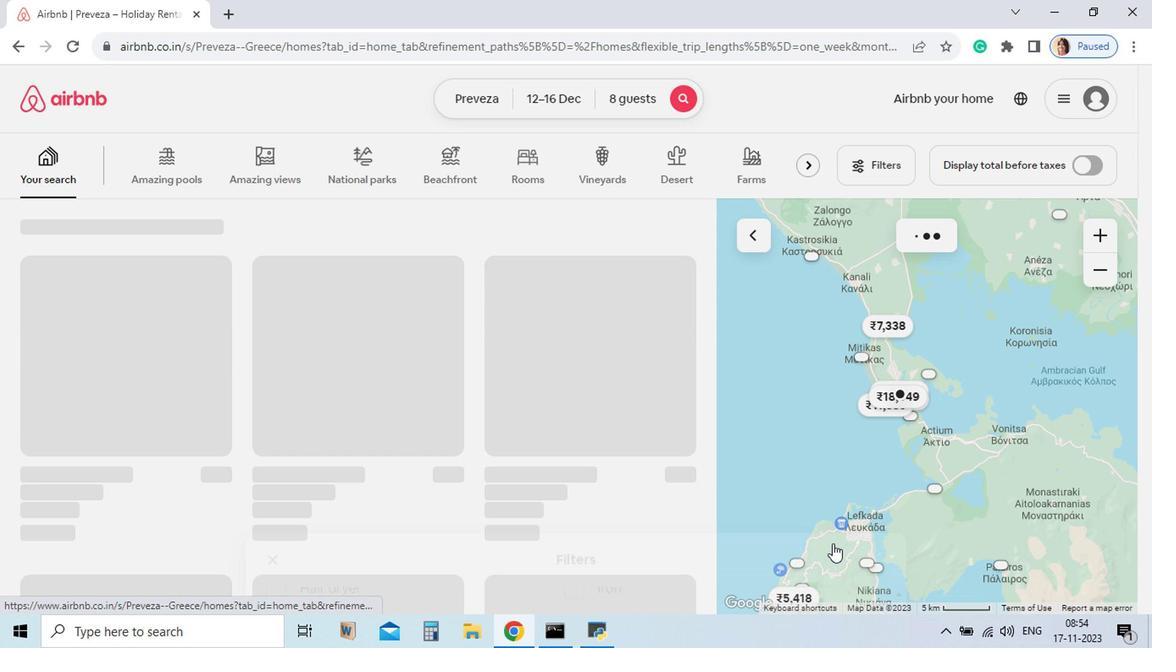
Action: Mouse moved to (677, 474)
Screenshot: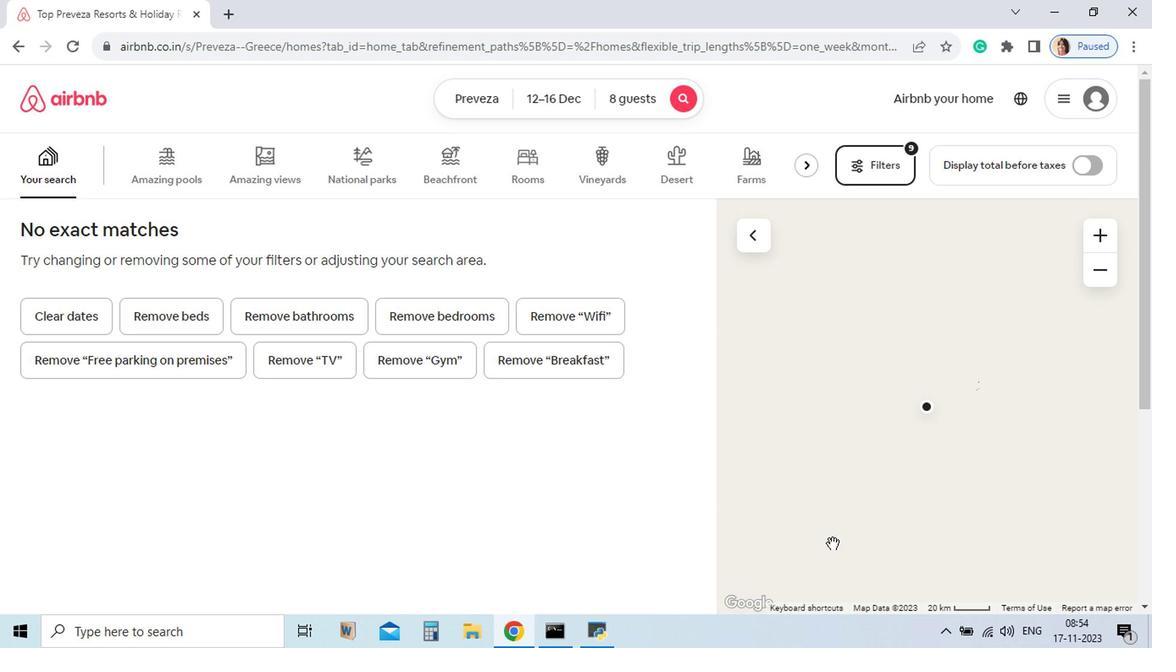 
